 Task: Open Card Legal Review Session in Board Project Collaboration to Workspace Enterprise Architecture and add a team member Softage.4@softage.net, a label Green, a checklist Zoology, an attachment from your computer, a color Green and finally, add a card description 'Research and develop new product pricing strategy' and a comment 'We should approach this task with a sense of empathy and understanding, recognizing the needs and concerns of our stakeholders.'. Add a start date 'Jan 04, 1900' with a due date 'Jan 11, 1900'
Action: Mouse moved to (91, 324)
Screenshot: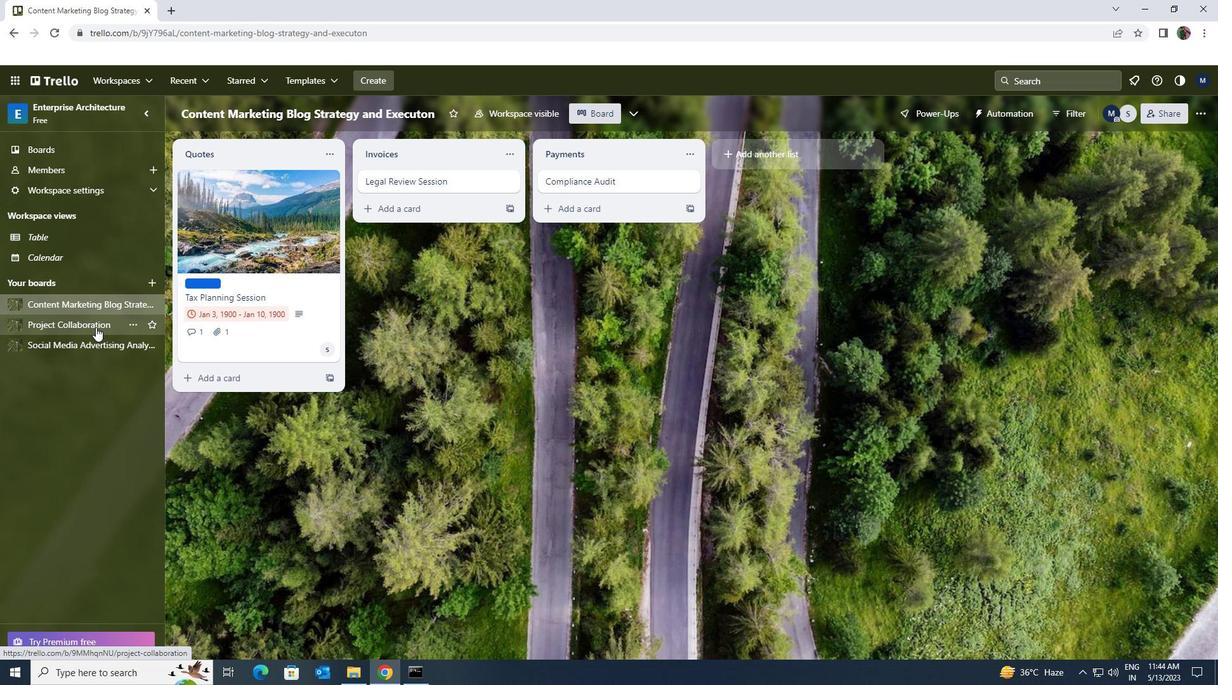 
Action: Mouse pressed left at (91, 324)
Screenshot: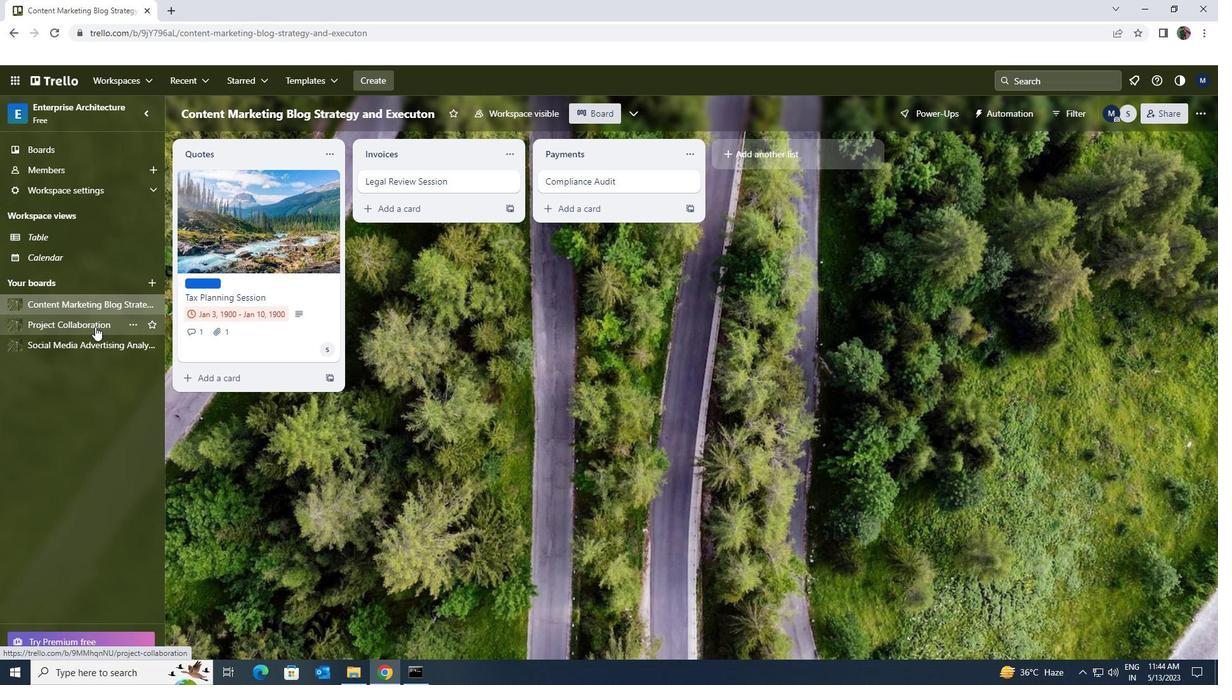 
Action: Mouse moved to (491, 189)
Screenshot: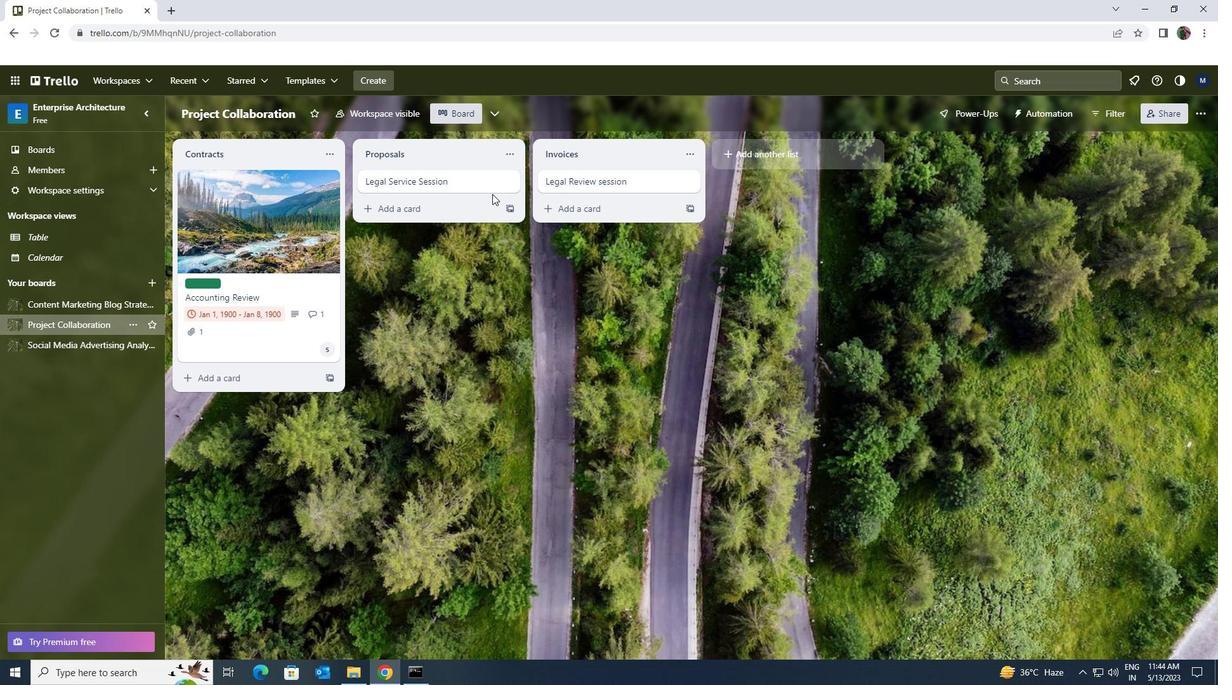 
Action: Mouse pressed left at (491, 189)
Screenshot: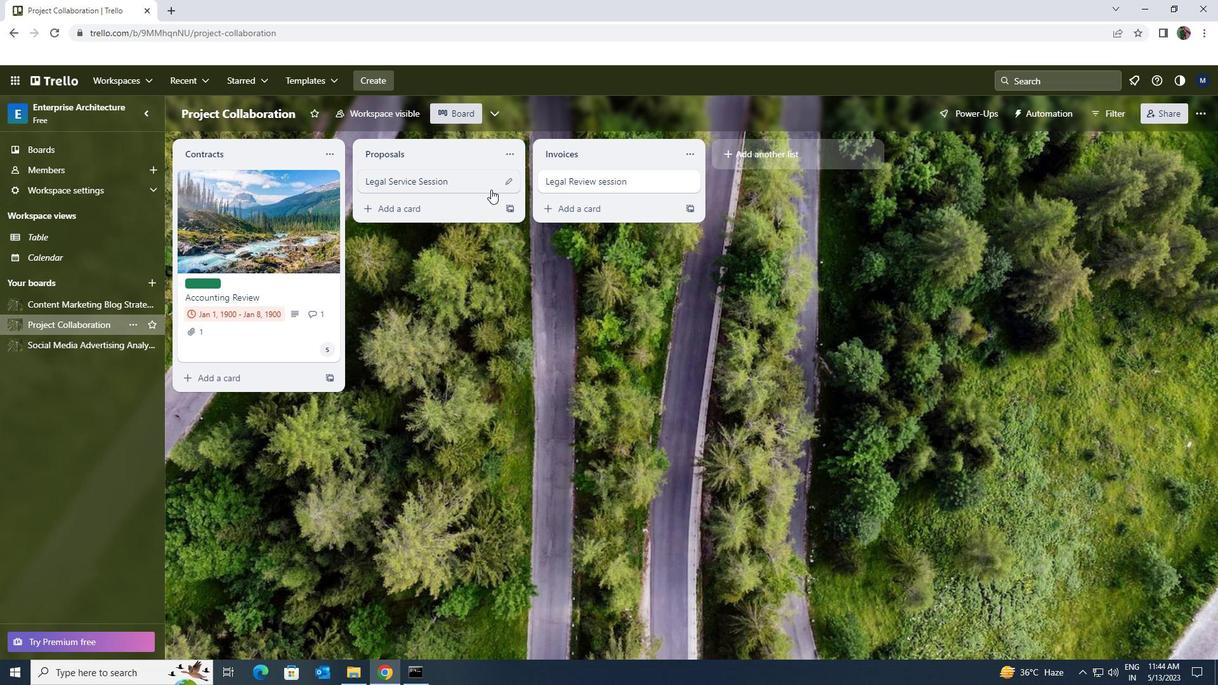 
Action: Mouse moved to (750, 227)
Screenshot: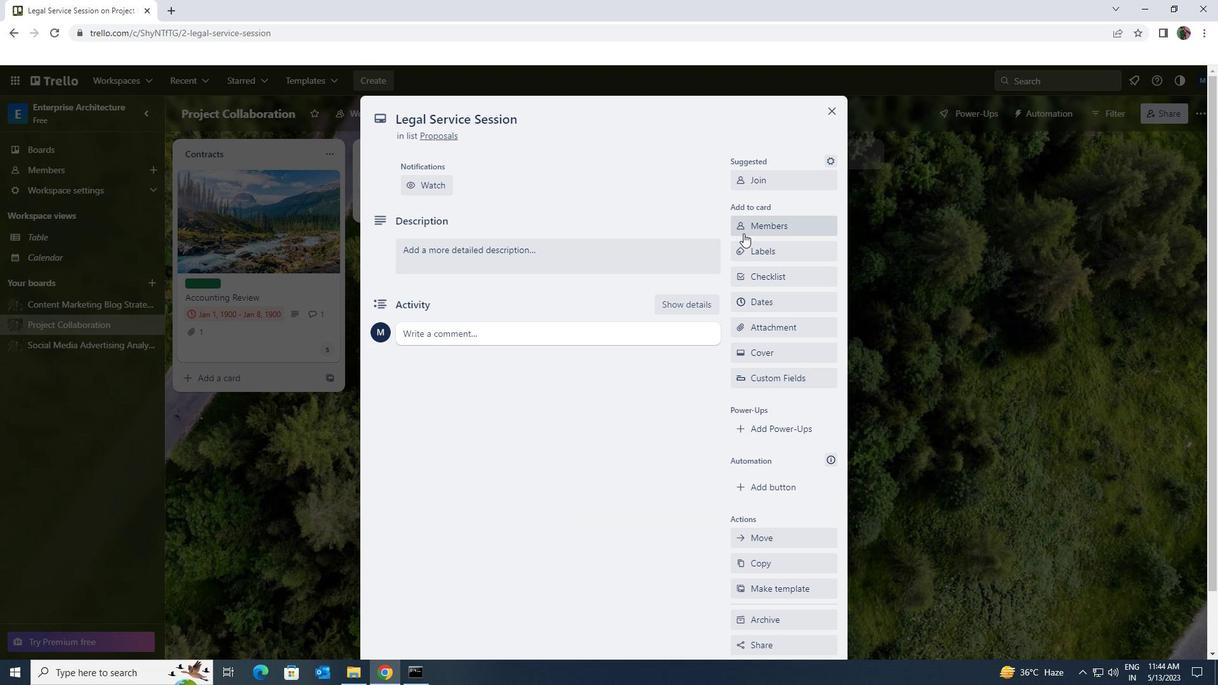 
Action: Mouse pressed left at (750, 227)
Screenshot: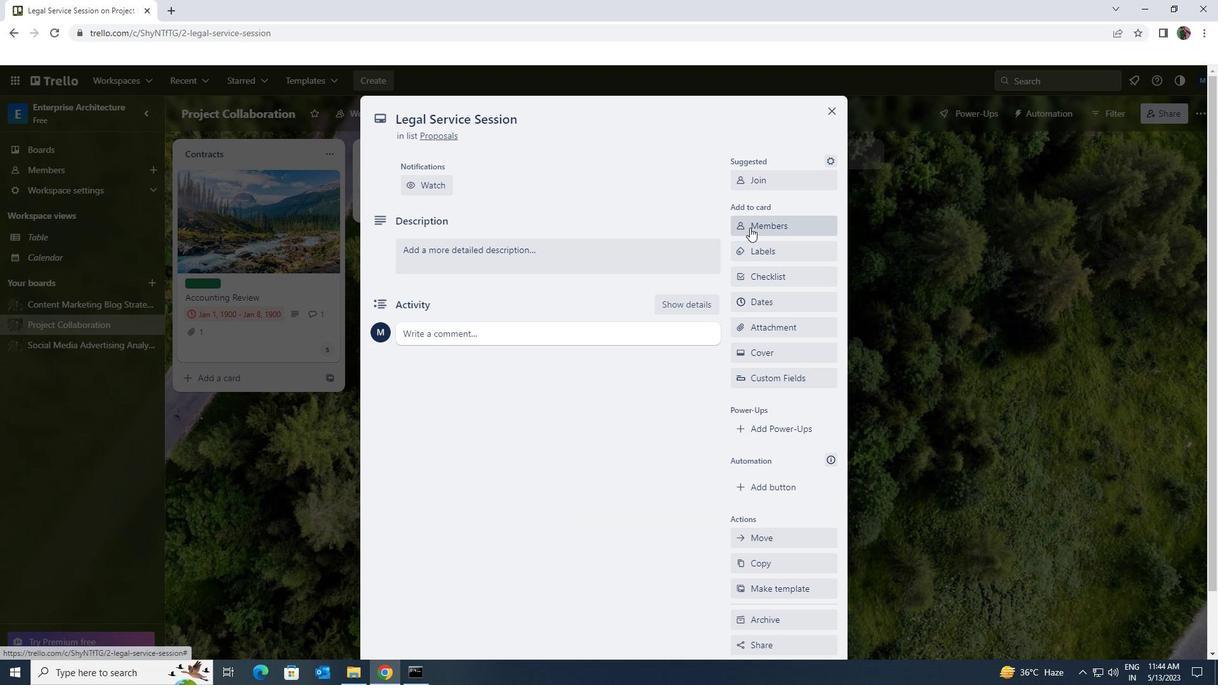 
Action: Key pressed softagd<Key.backspace>e.4<Key.shift>@SOFTAGE.NET
Screenshot: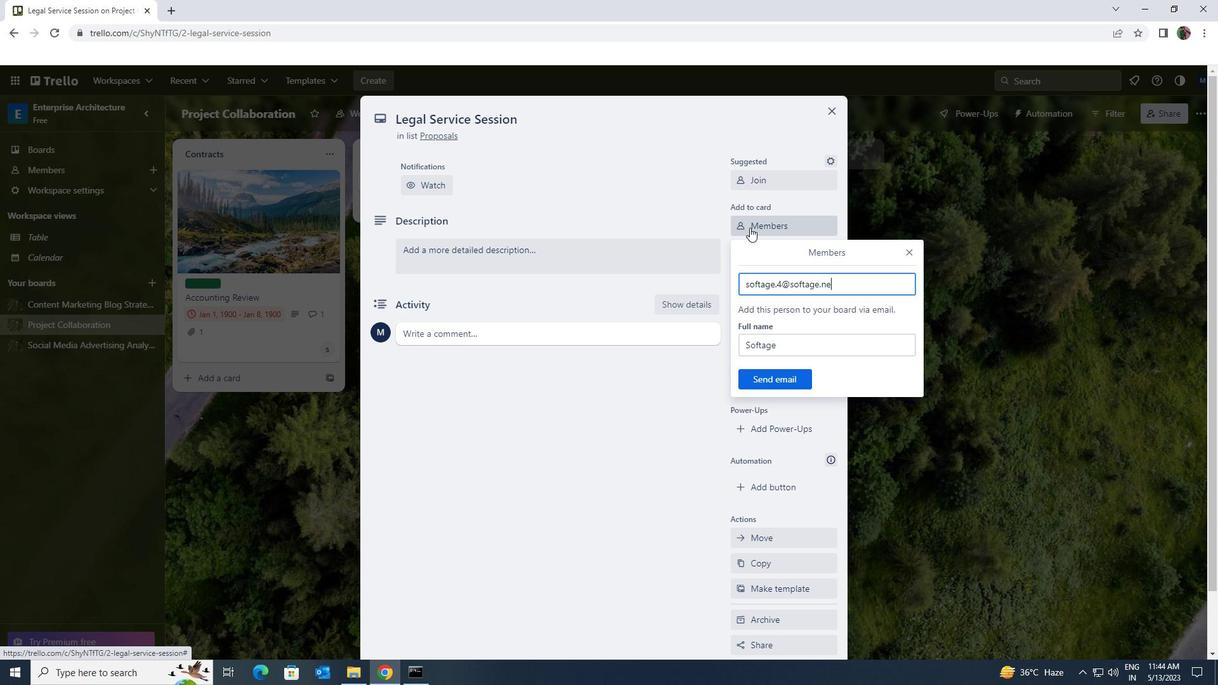 
Action: Mouse moved to (793, 384)
Screenshot: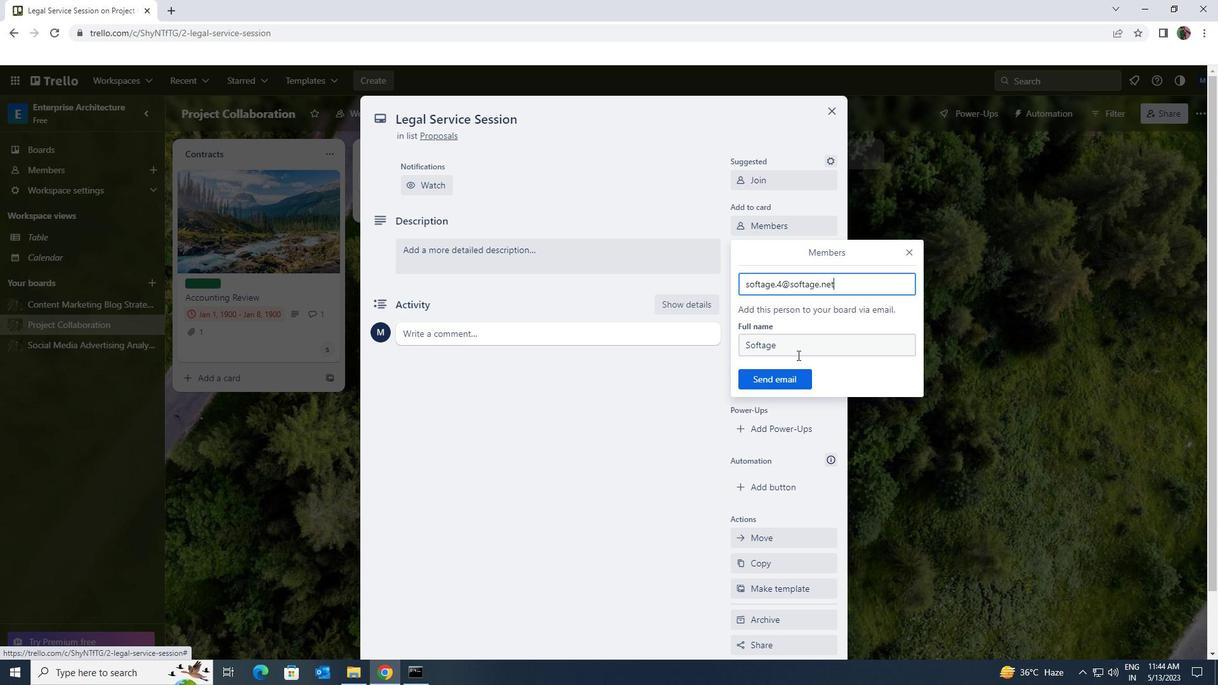 
Action: Mouse pressed left at (793, 384)
Screenshot: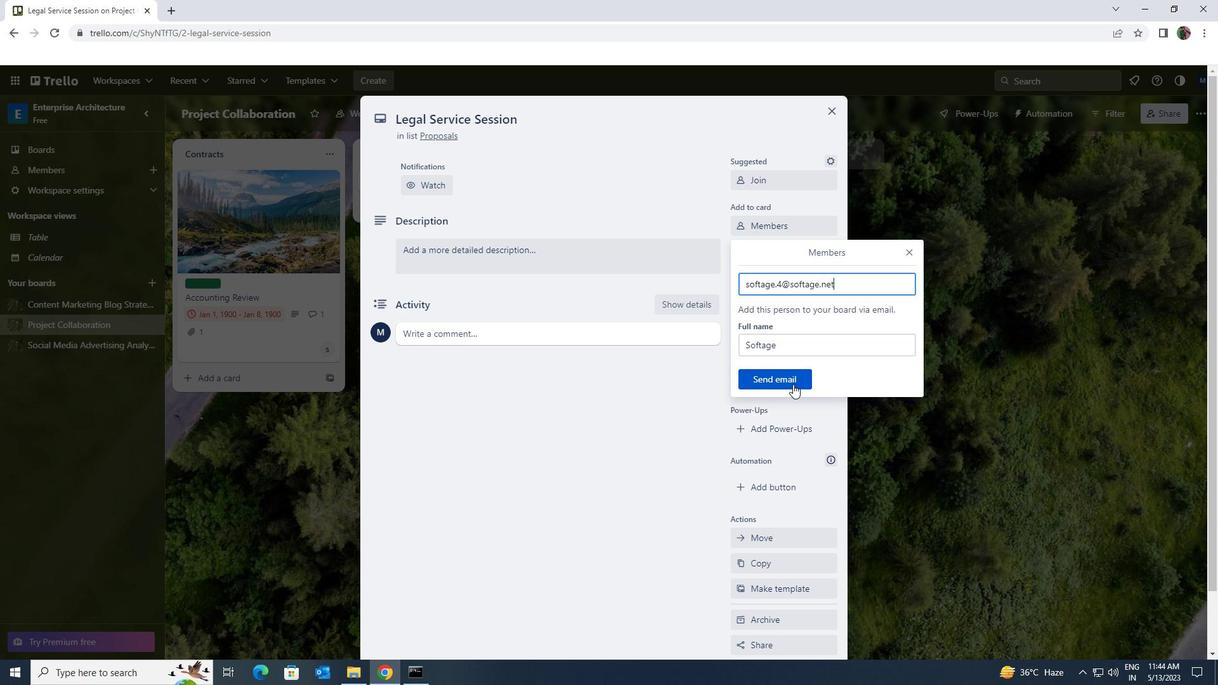 
Action: Mouse moved to (804, 251)
Screenshot: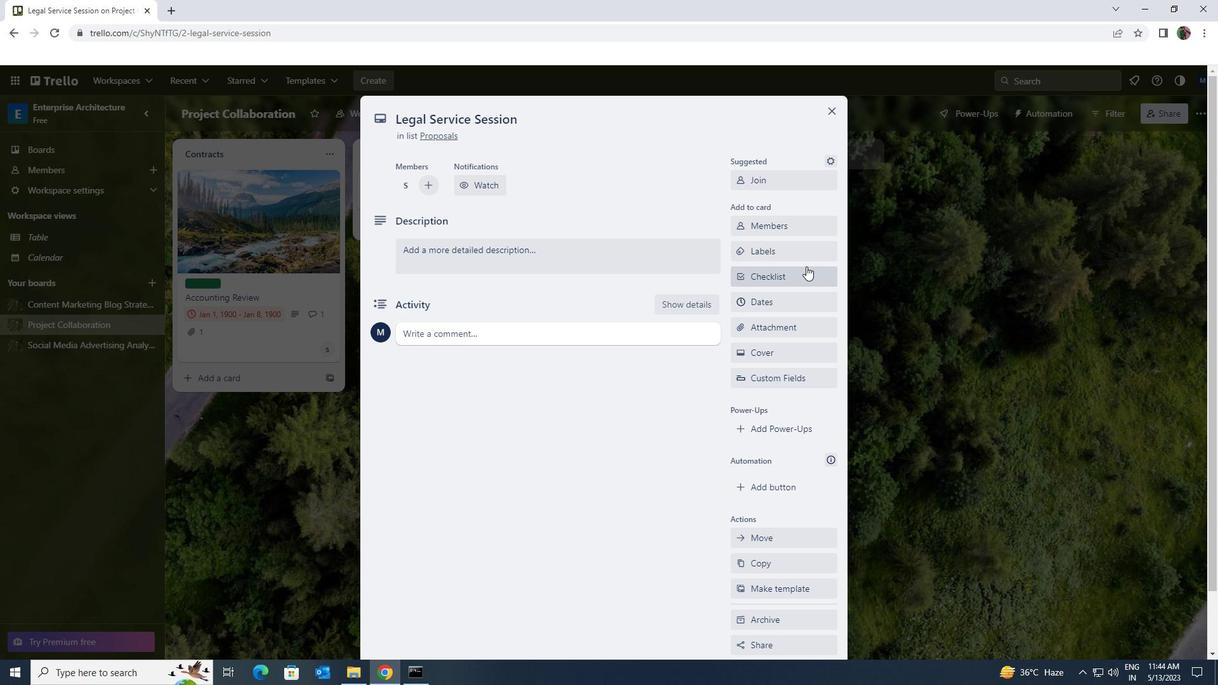 
Action: Mouse pressed left at (804, 251)
Screenshot: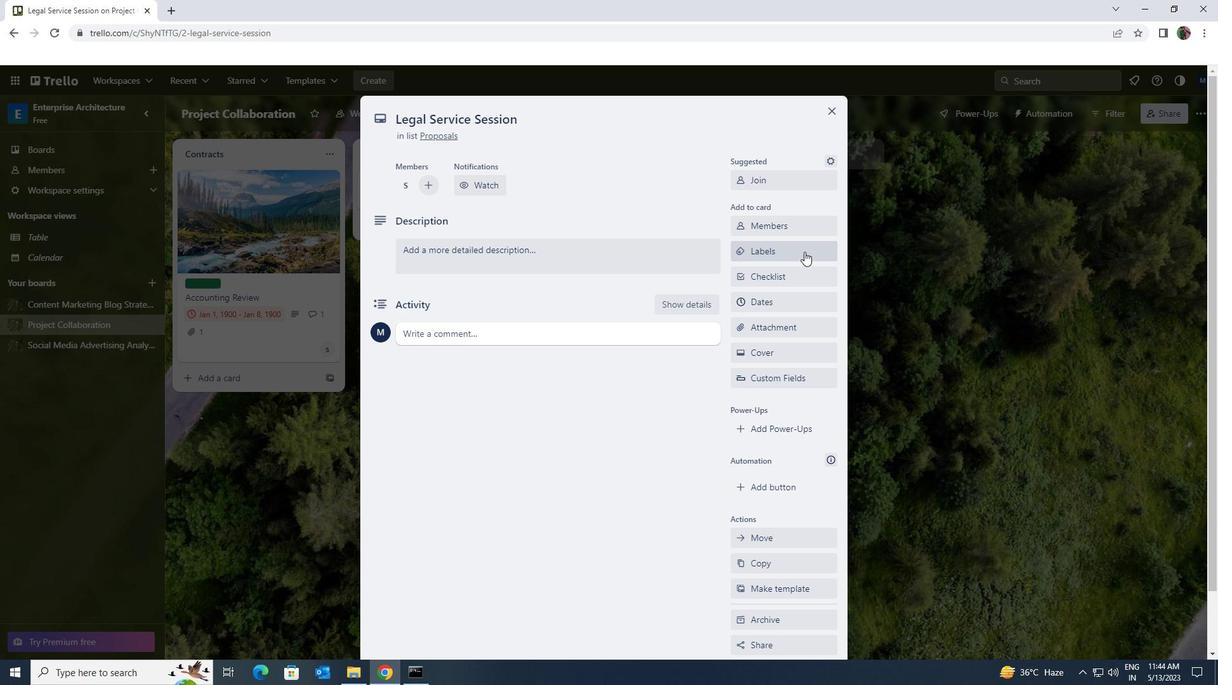 
Action: Mouse moved to (805, 522)
Screenshot: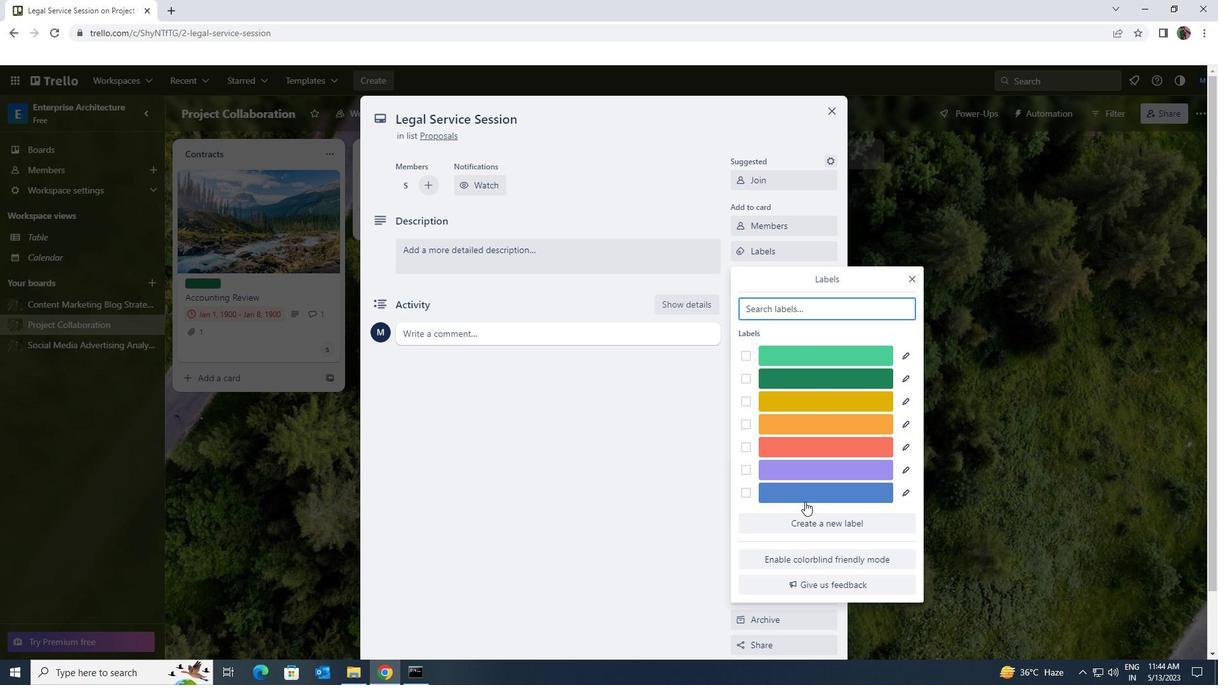
Action: Mouse pressed left at (805, 522)
Screenshot: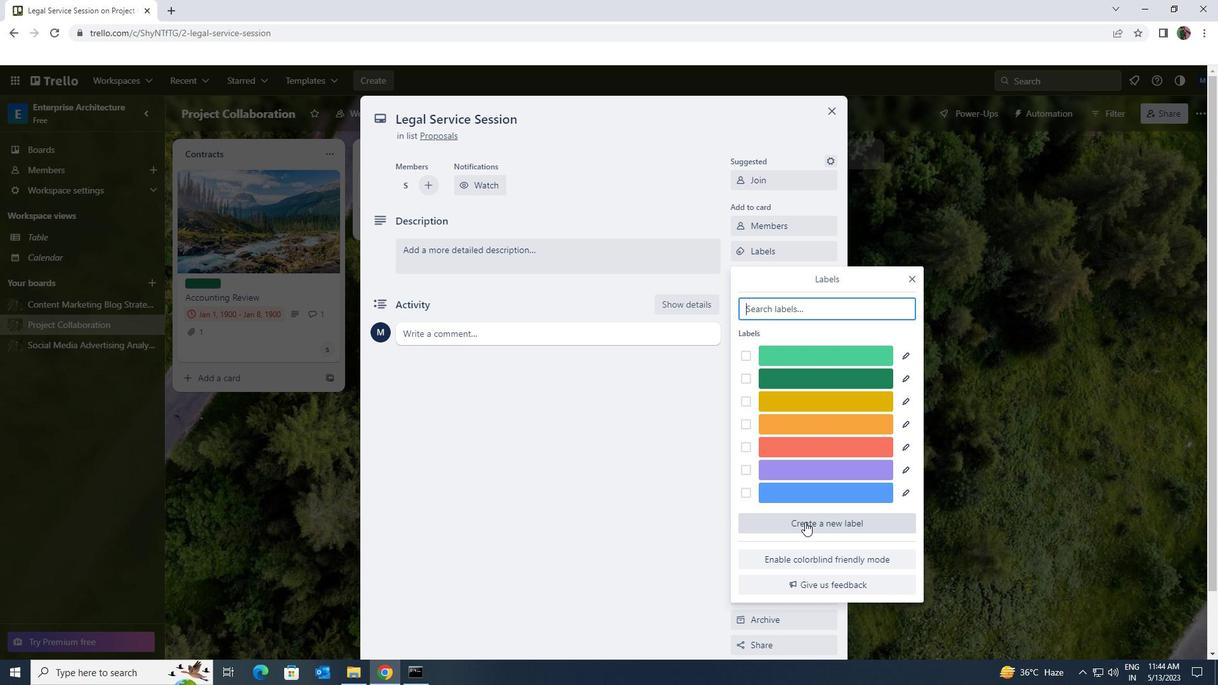 
Action: Mouse moved to (752, 481)
Screenshot: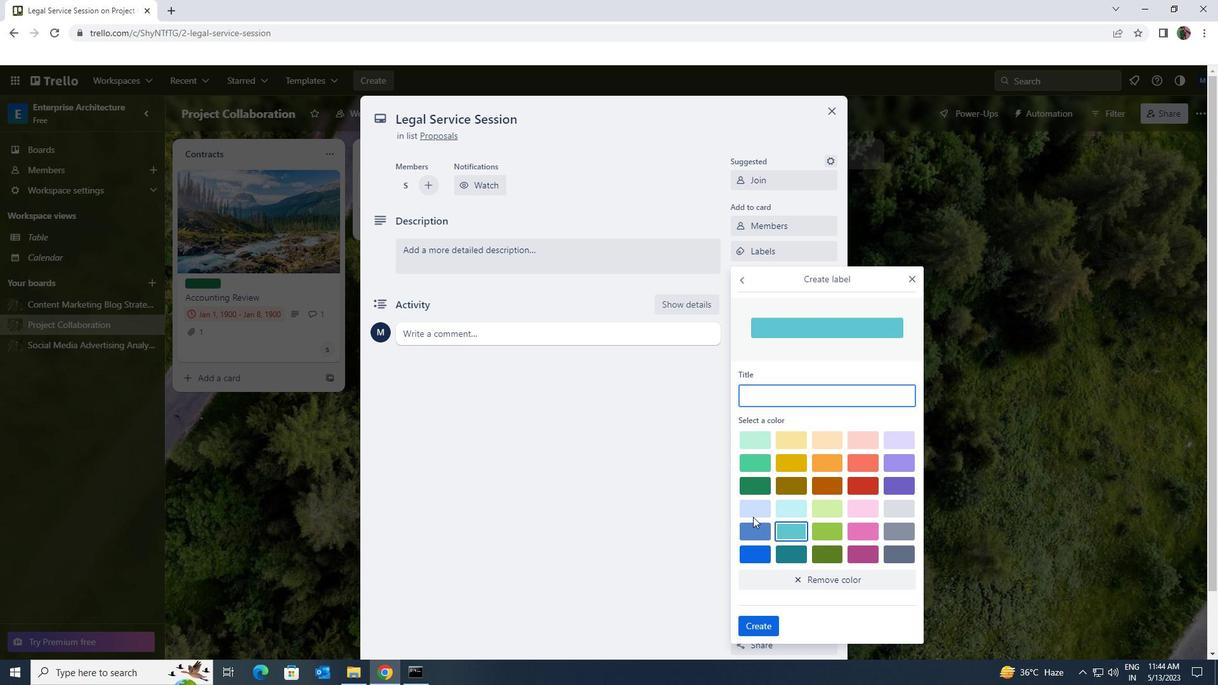 
Action: Mouse pressed left at (752, 481)
Screenshot: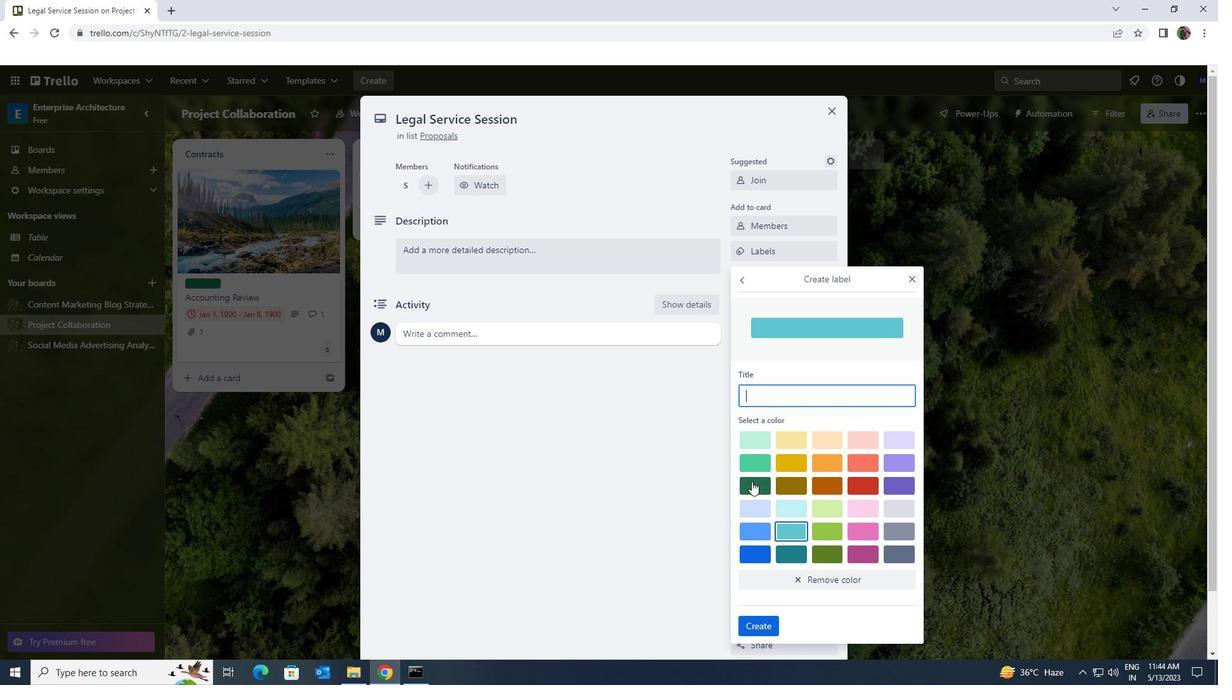 
Action: Mouse moved to (755, 629)
Screenshot: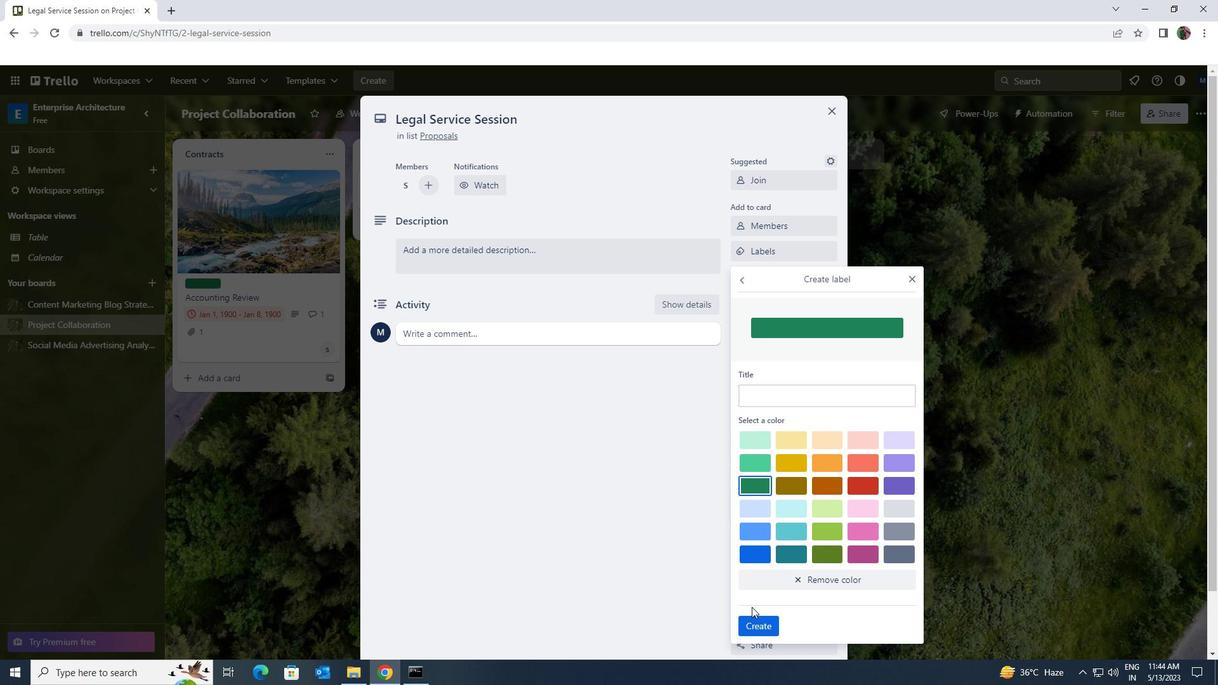 
Action: Mouse pressed left at (755, 629)
Screenshot: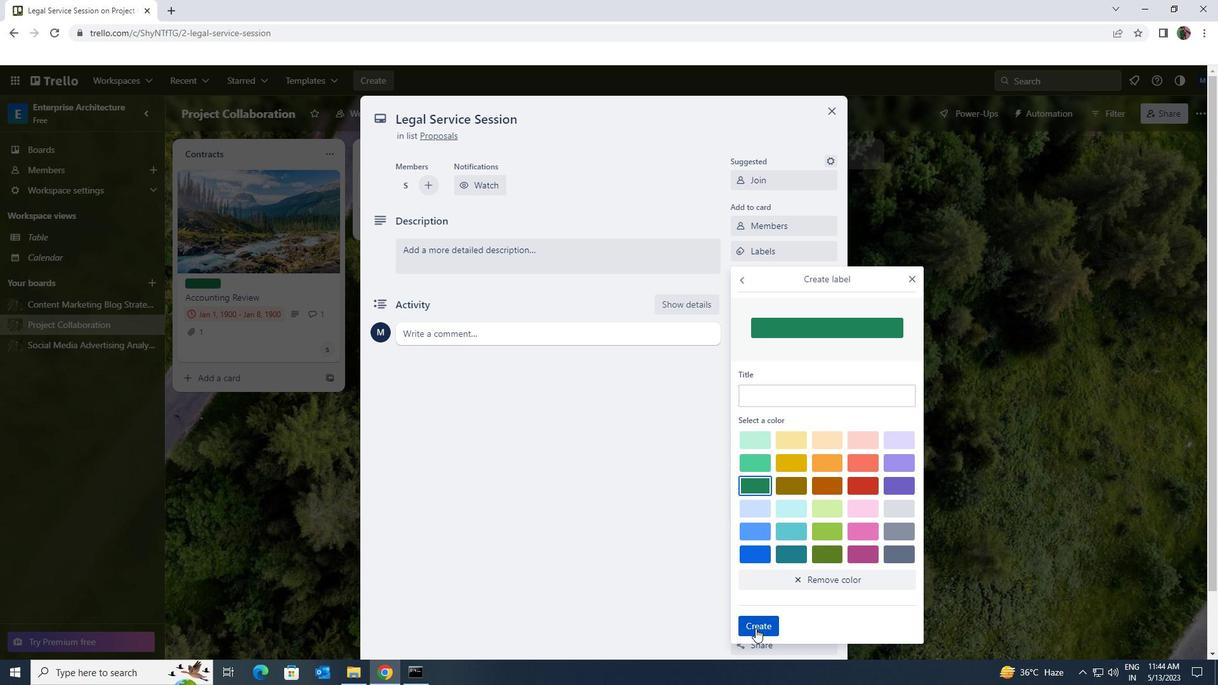 
Action: Mouse moved to (912, 277)
Screenshot: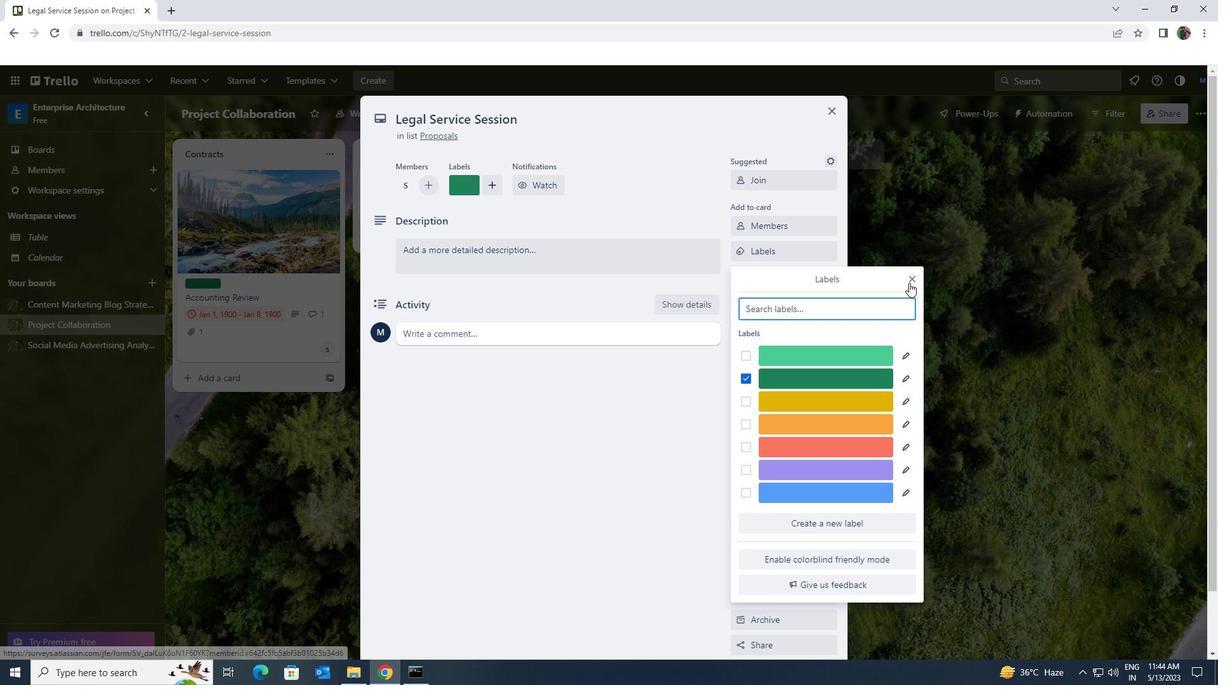 
Action: Mouse pressed left at (912, 277)
Screenshot: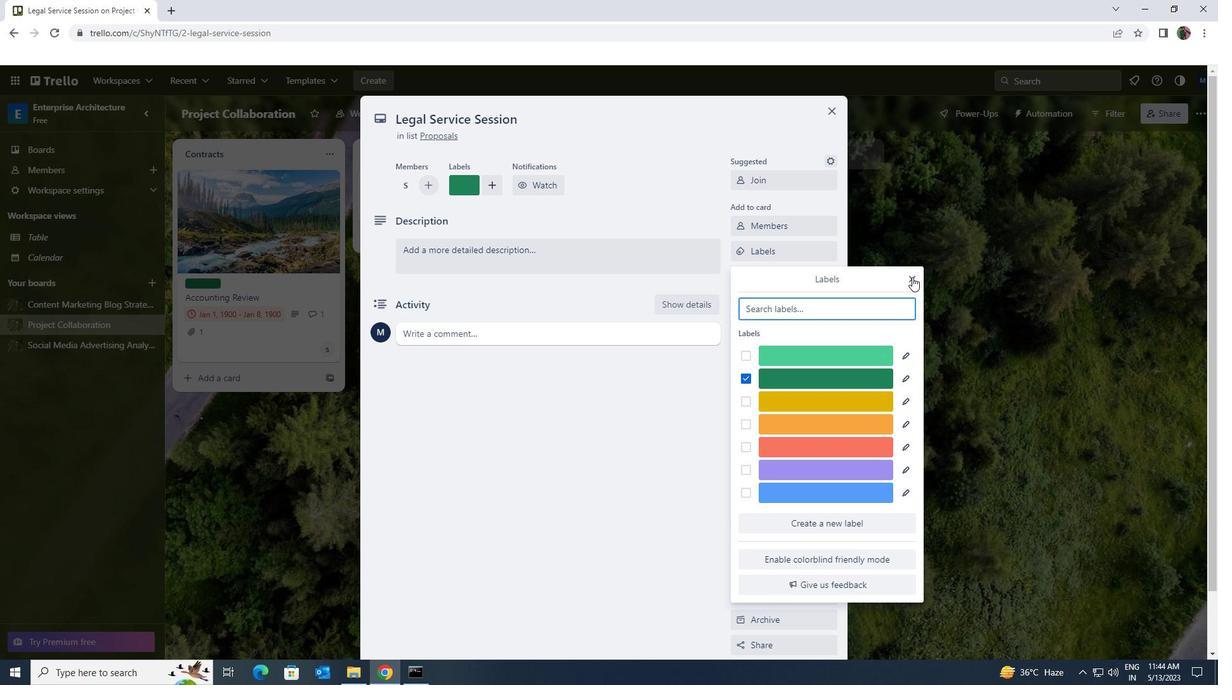 
Action: Mouse moved to (829, 276)
Screenshot: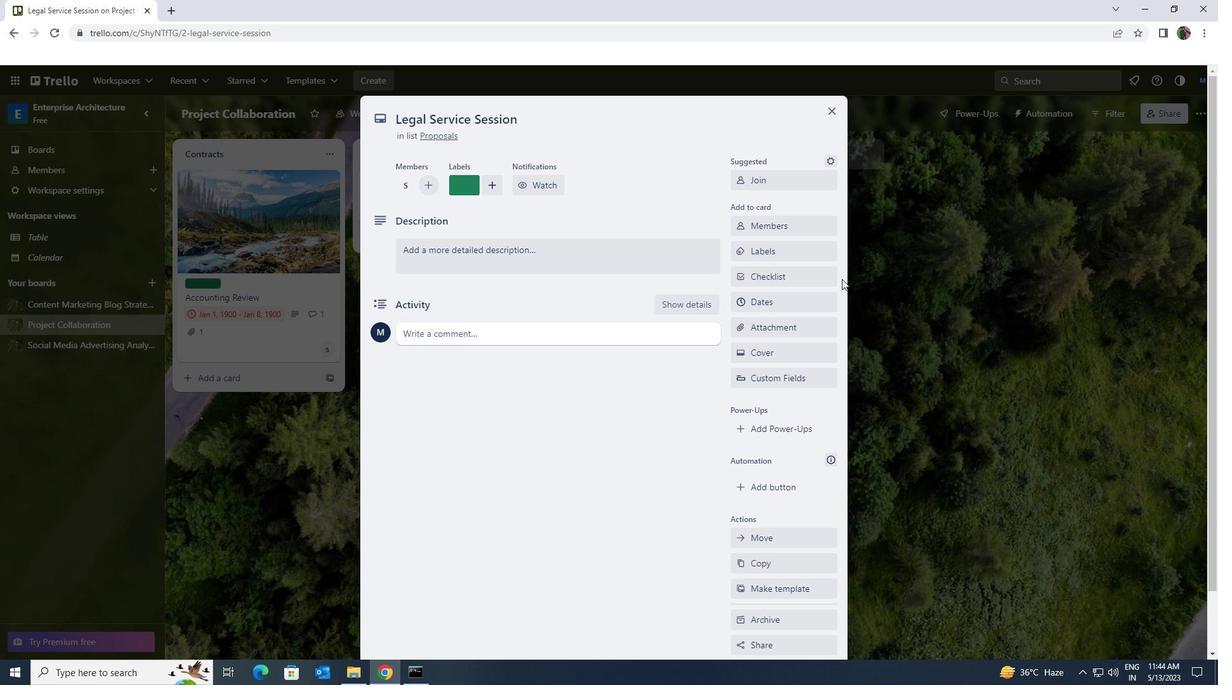 
Action: Mouse pressed left at (829, 276)
Screenshot: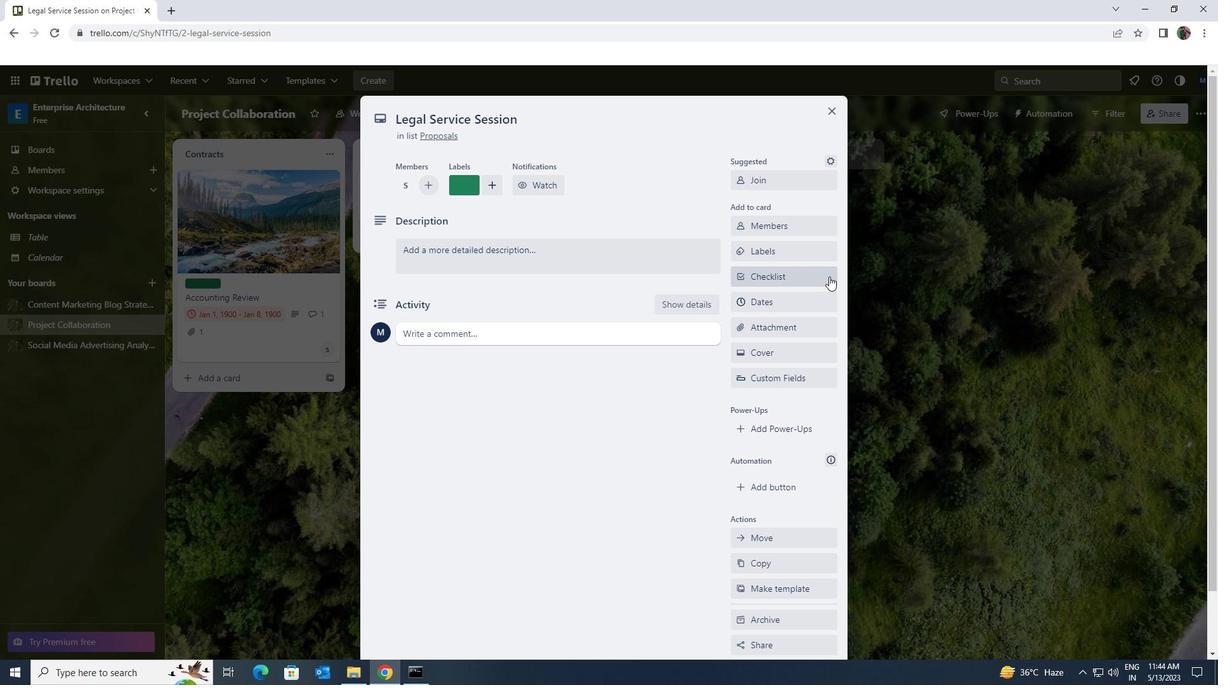 
Action: Key pressed <Key.shift>ZOOLOGY
Screenshot: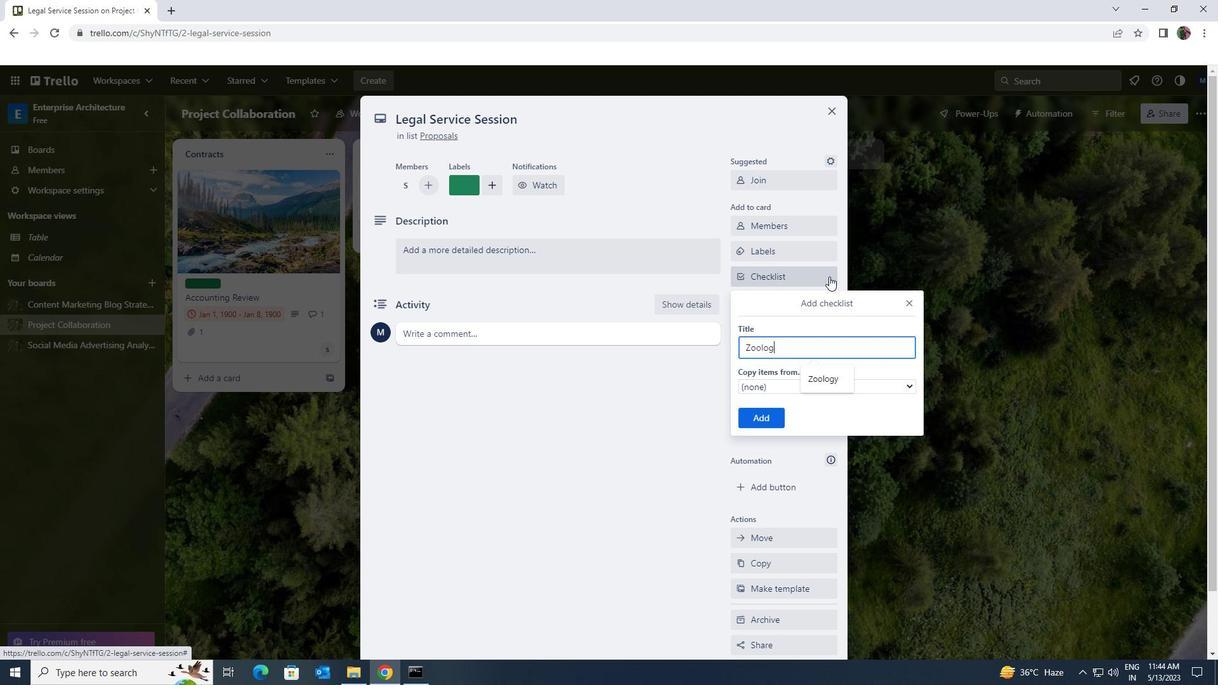 
Action: Mouse moved to (770, 412)
Screenshot: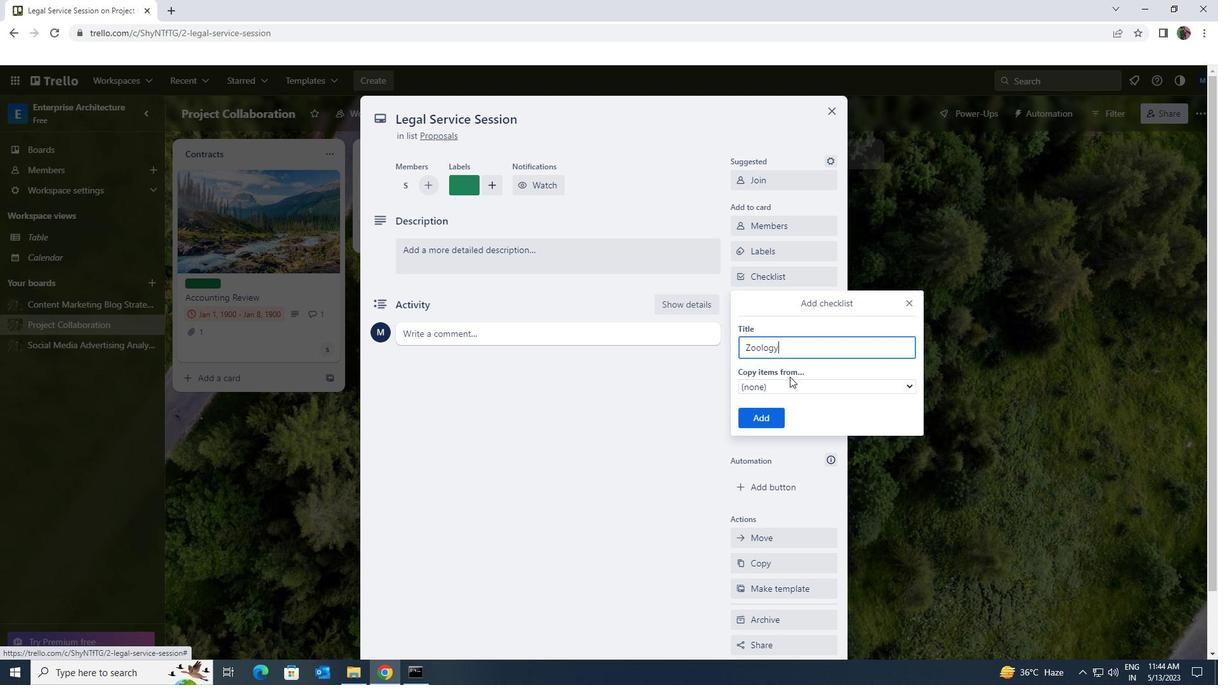 
Action: Mouse pressed left at (770, 412)
Screenshot: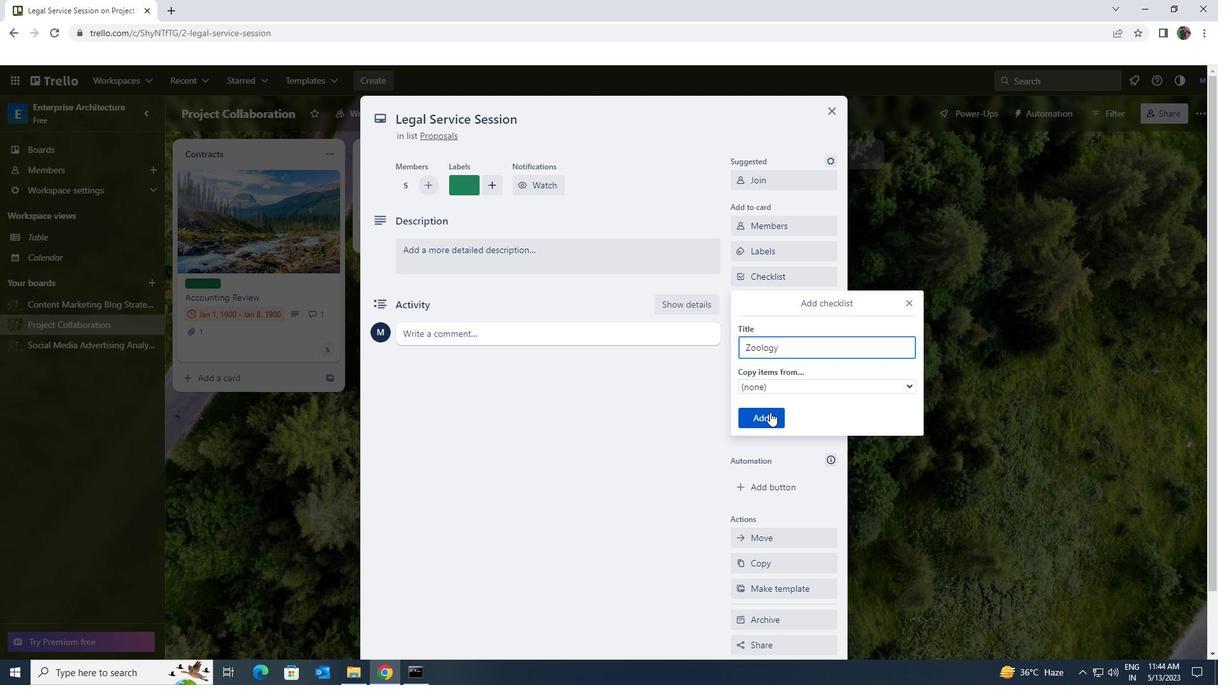 
Action: Mouse moved to (774, 328)
Screenshot: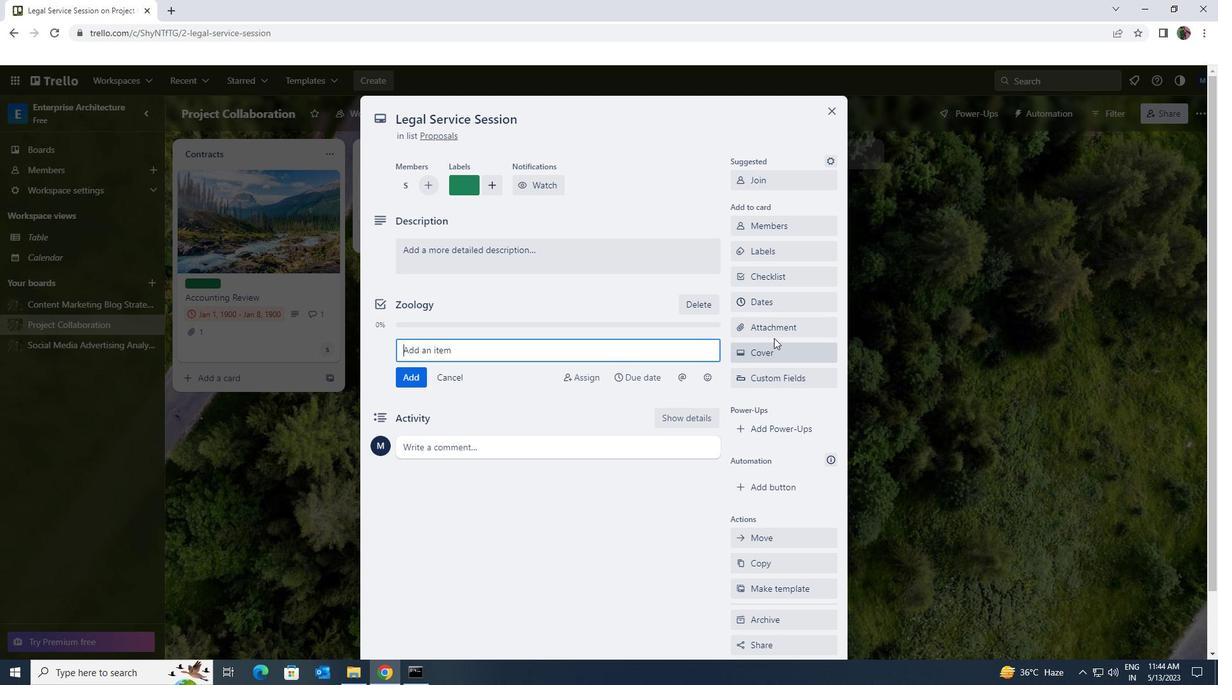 
Action: Mouse pressed left at (774, 328)
Screenshot: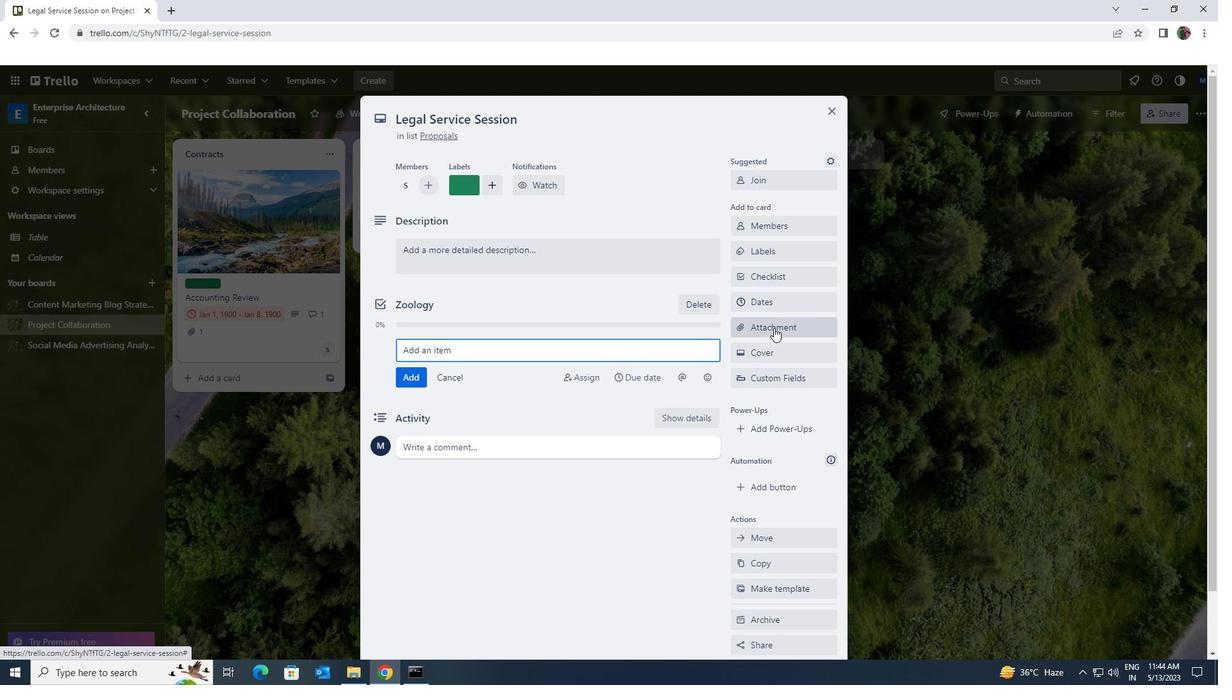 
Action: Mouse moved to (777, 377)
Screenshot: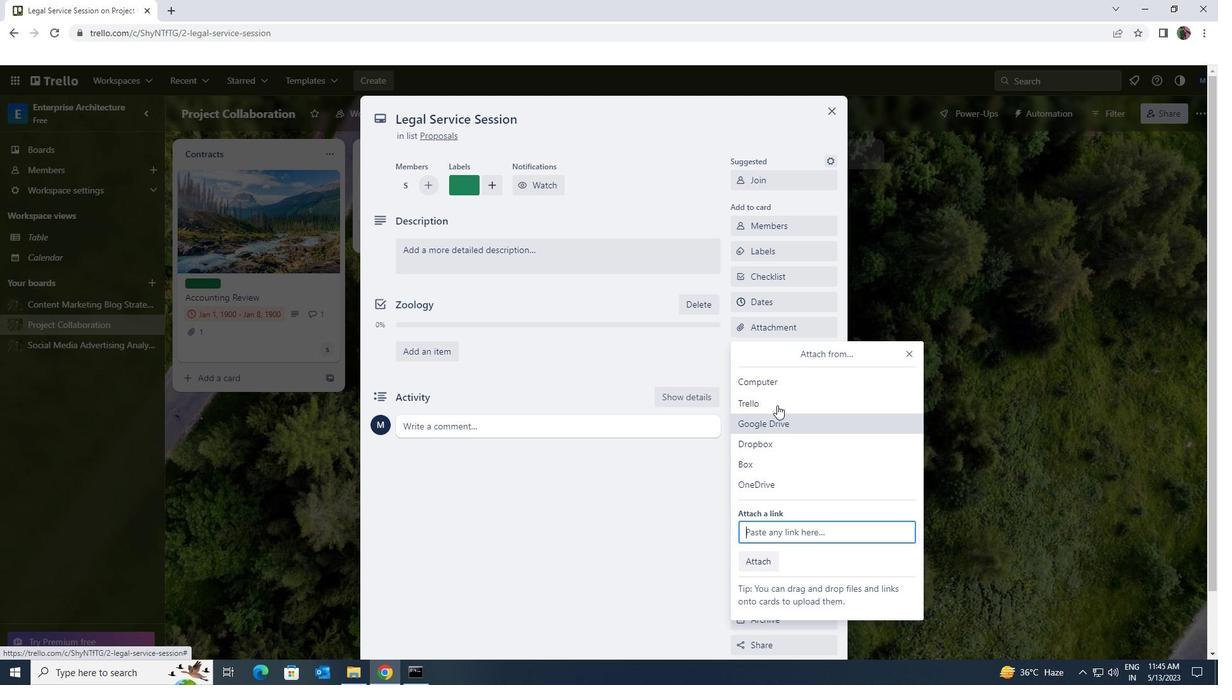 
Action: Mouse pressed left at (777, 377)
Screenshot: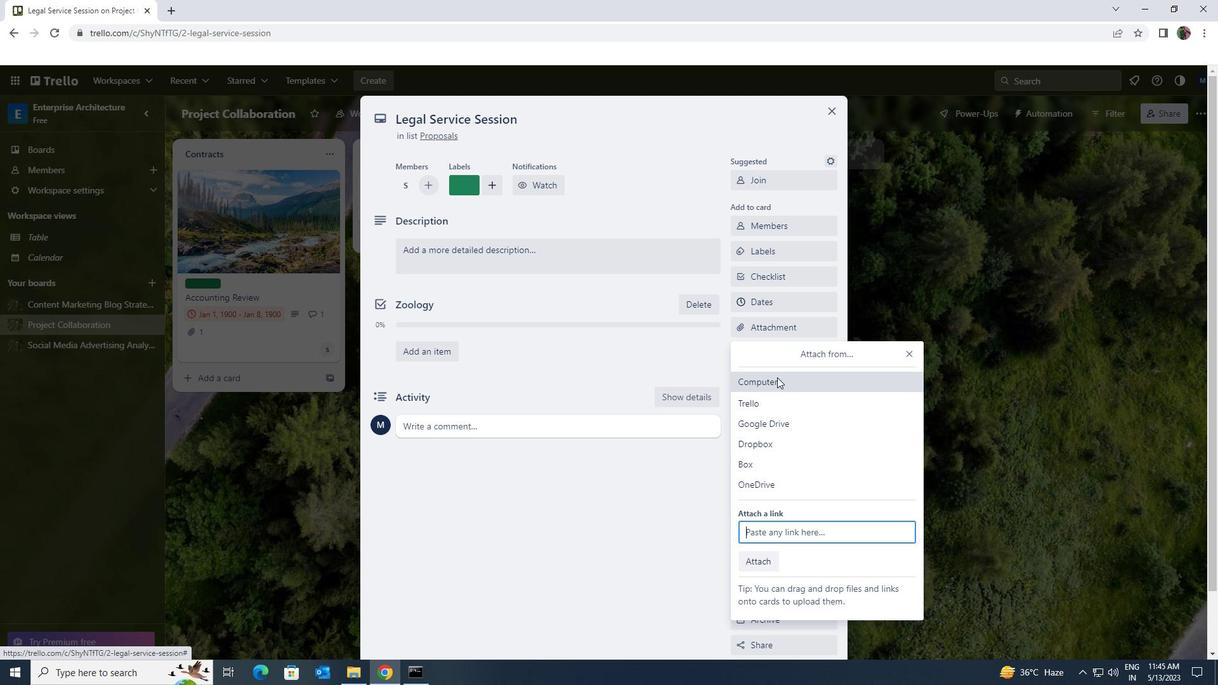 
Action: Mouse moved to (285, 159)
Screenshot: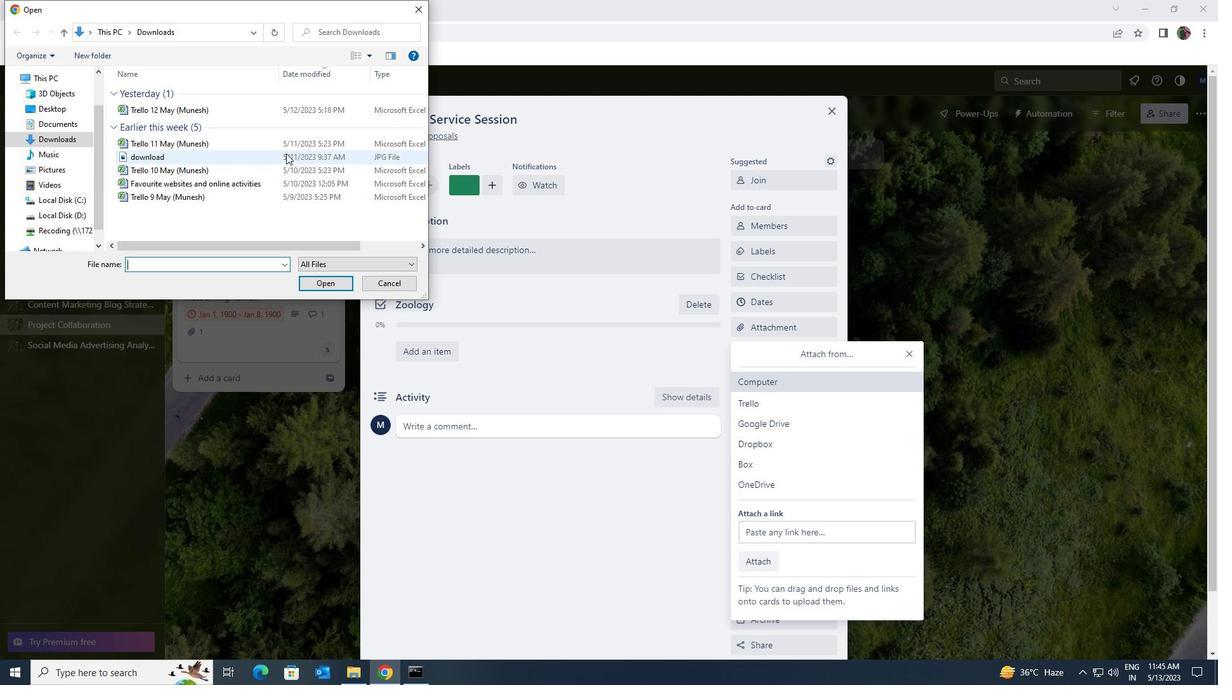 
Action: Mouse pressed left at (285, 159)
Screenshot: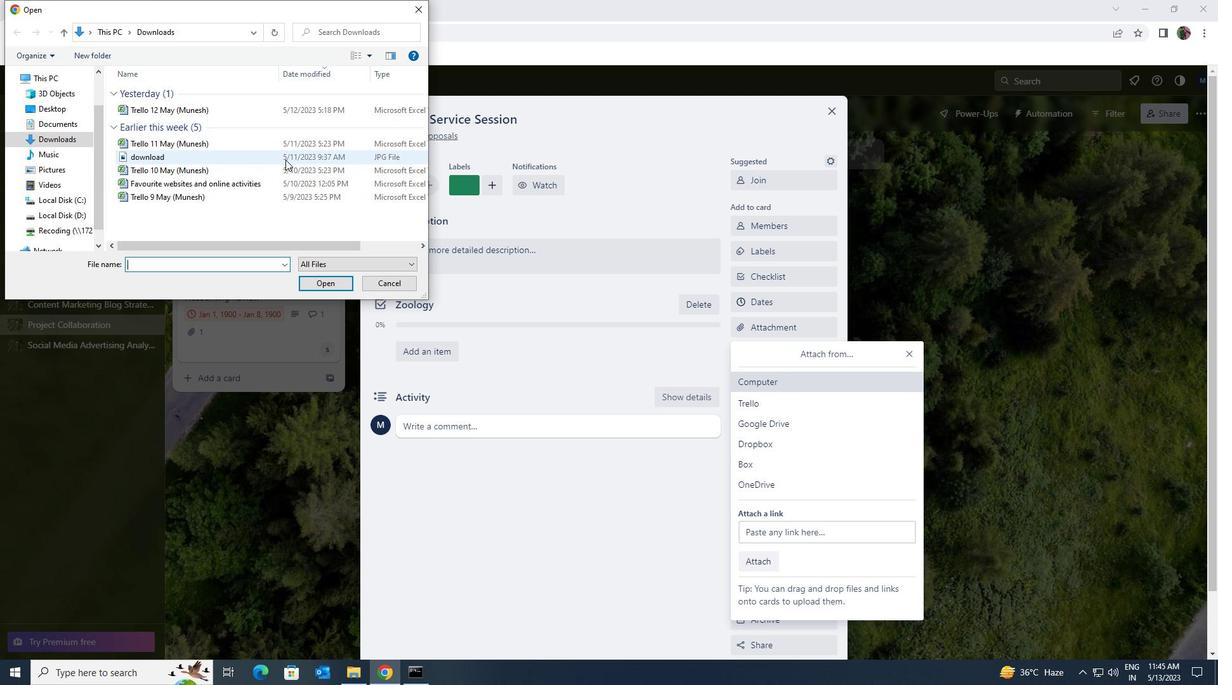
Action: Mouse moved to (345, 281)
Screenshot: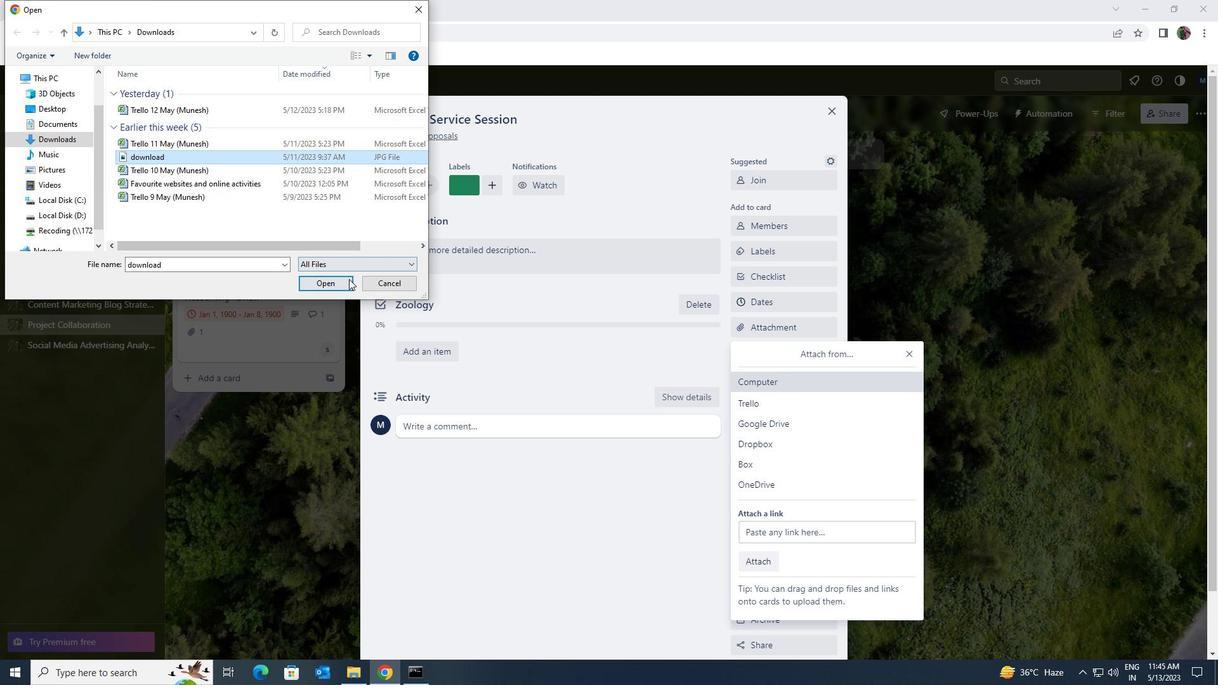 
Action: Mouse pressed left at (345, 281)
Screenshot: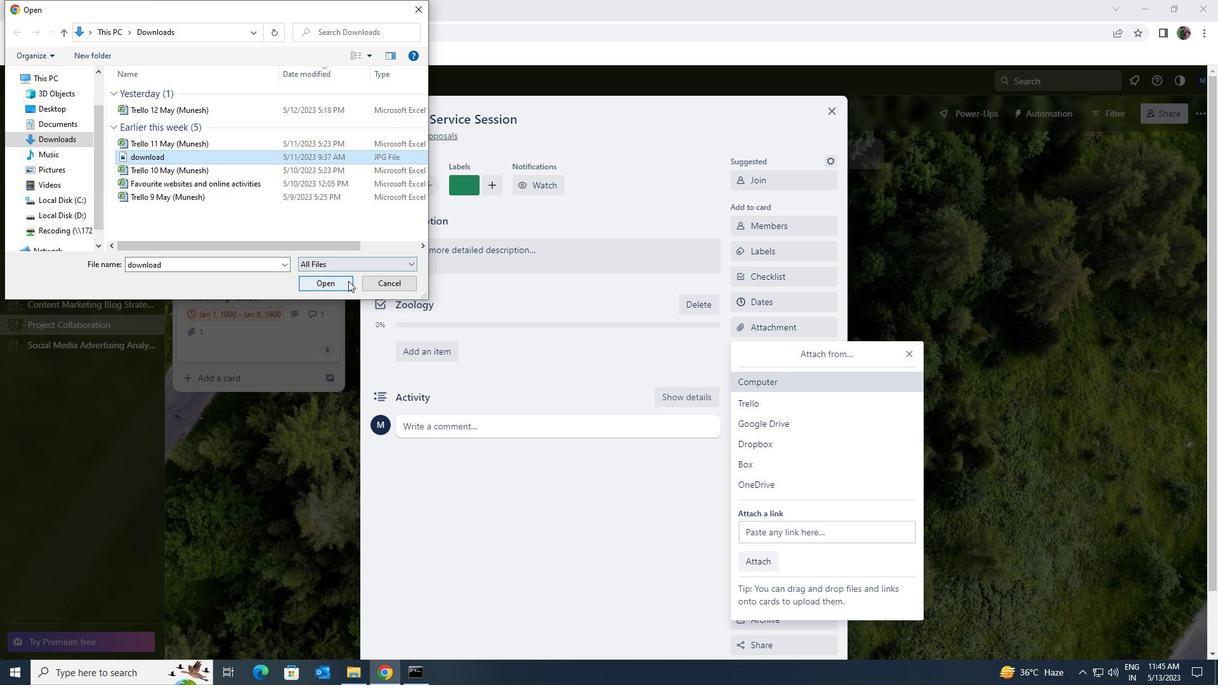 
Action: Mouse moved to (533, 358)
Screenshot: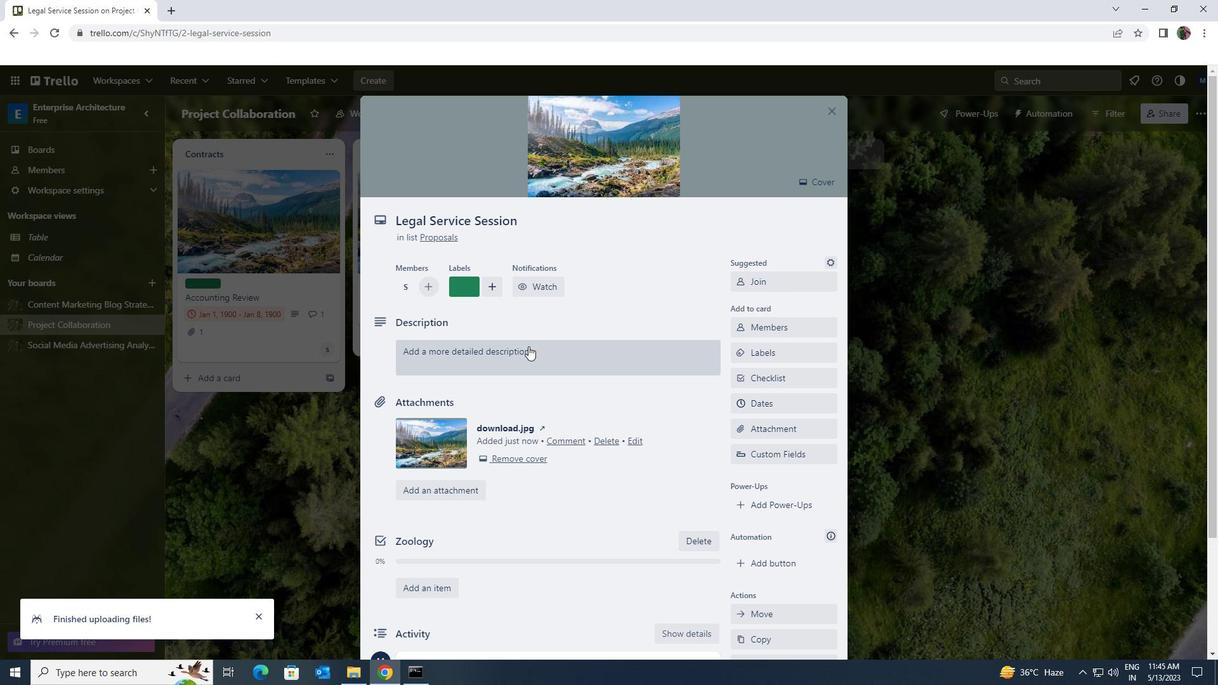 
Action: Mouse pressed left at (533, 358)
Screenshot: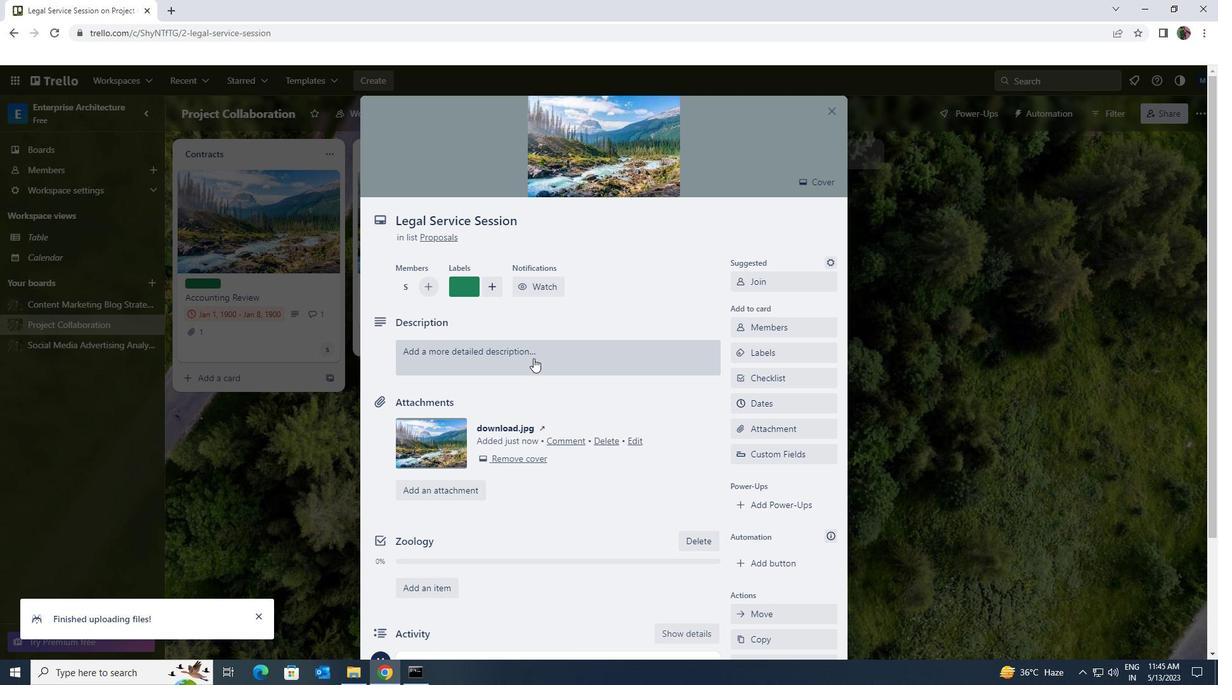 
Action: Key pressed <Key.shift>RESRACH<Key.space><Key.backspace><Key.backspace><Key.backspace><Key.backspace><Key.backspace>EARCH<Key.space>AND<Key.space>DEVELOP<Key.space>NEW<Key.space>PRODUCTS<Key.space>PRICING<Key.space>STRATEGY<Key.space>
Screenshot: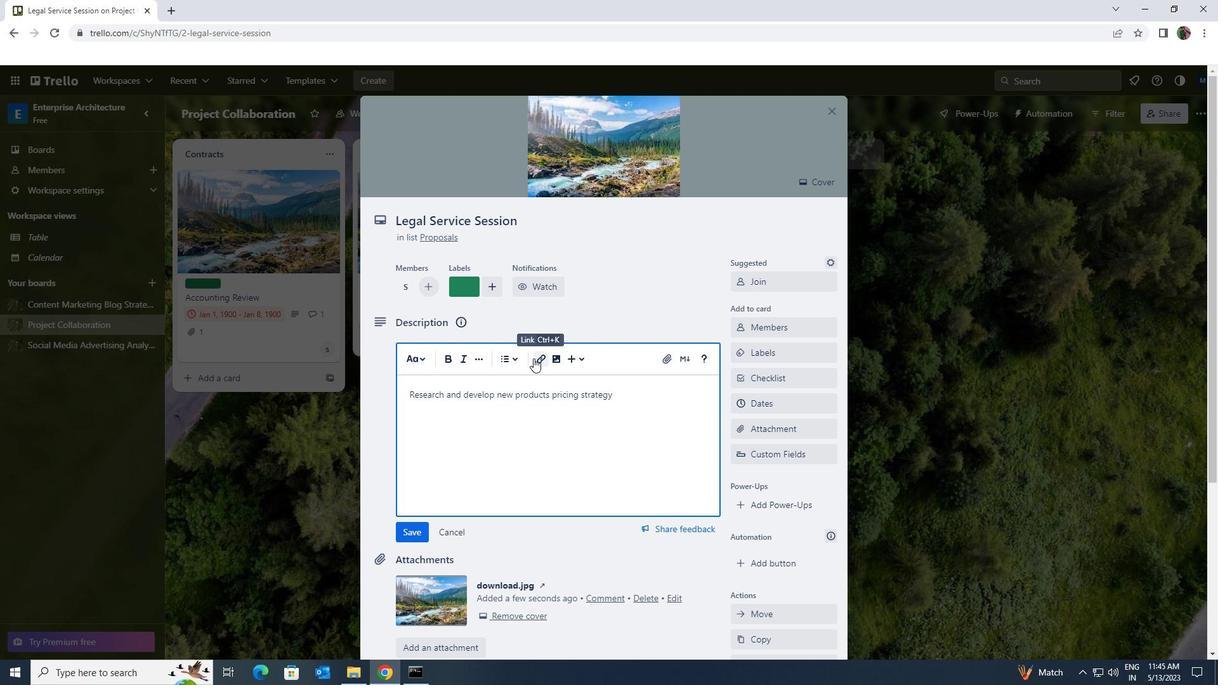 
Action: Mouse moved to (419, 527)
Screenshot: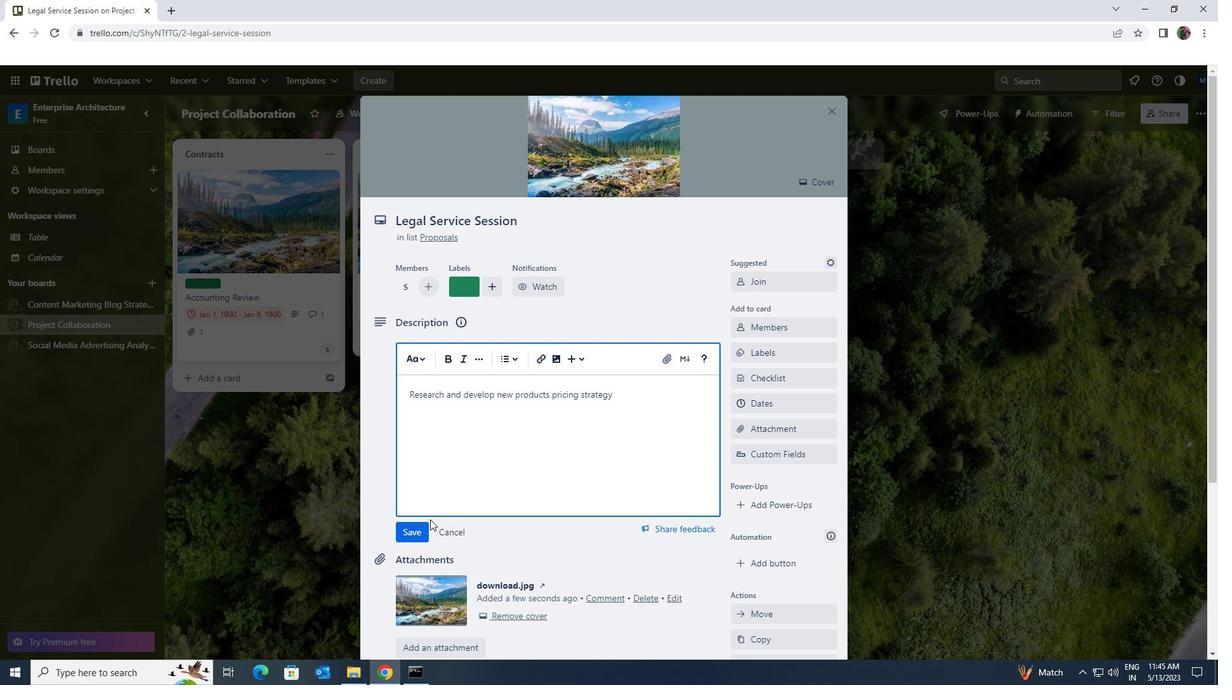 
Action: Mouse pressed left at (419, 527)
Screenshot: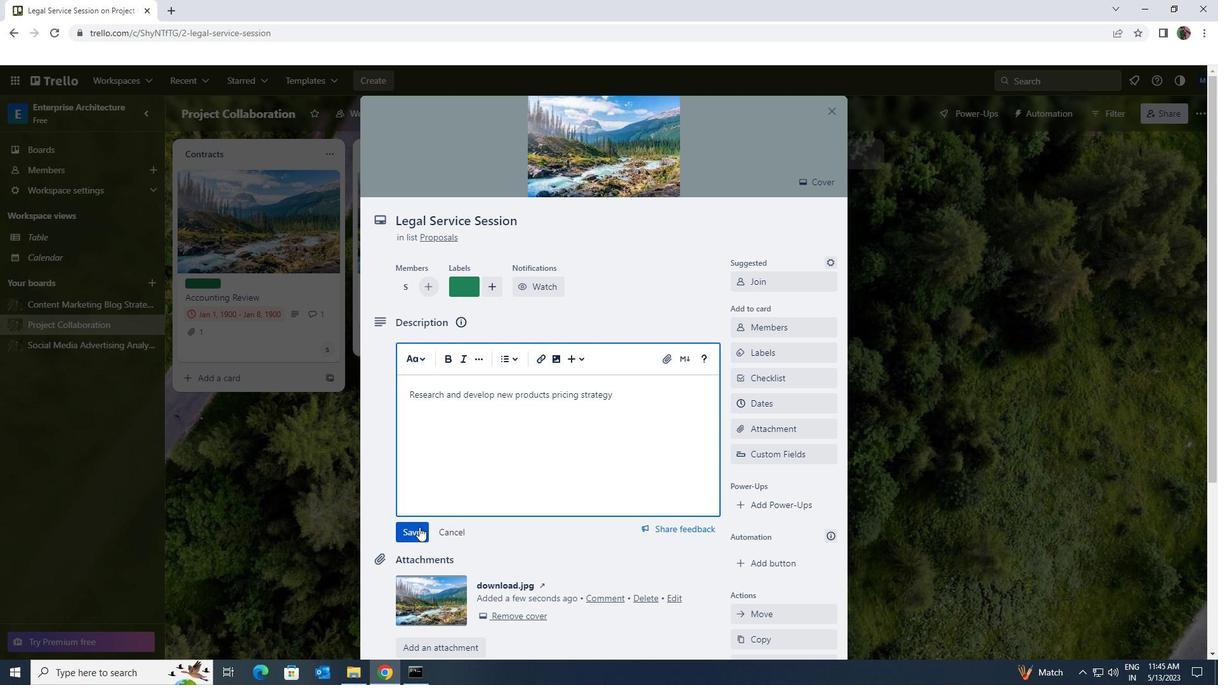 
Action: Mouse moved to (527, 488)
Screenshot: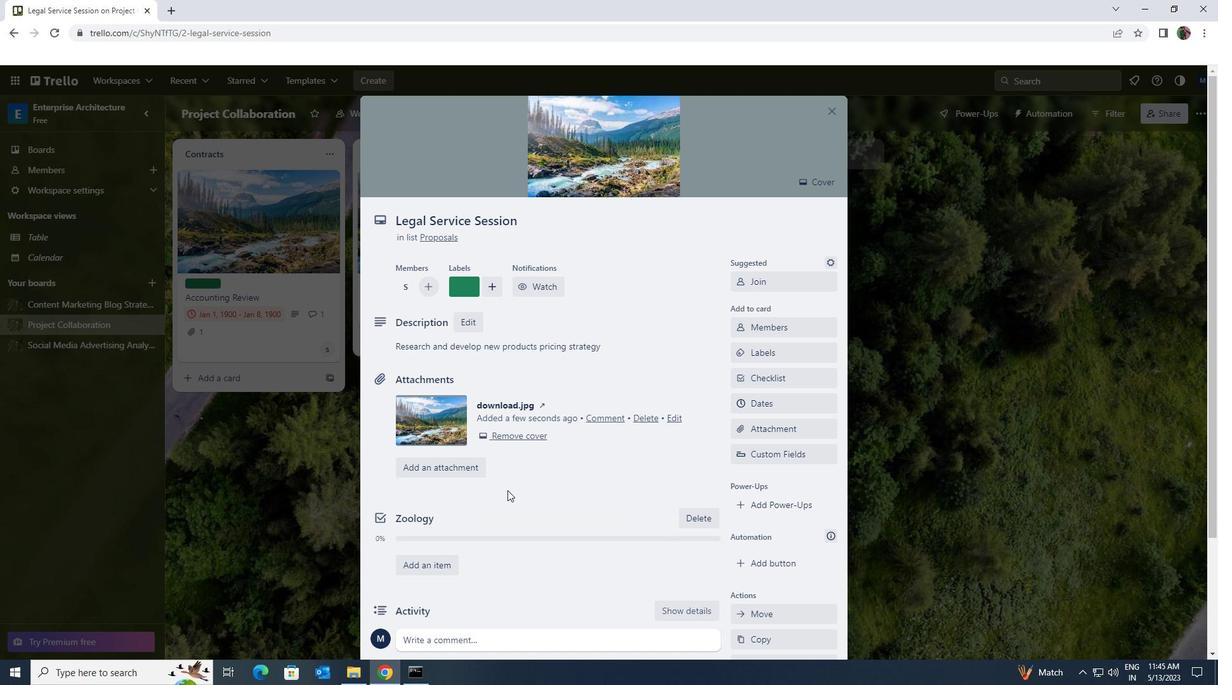 
Action: Mouse scrolled (527, 488) with delta (0, 0)
Screenshot: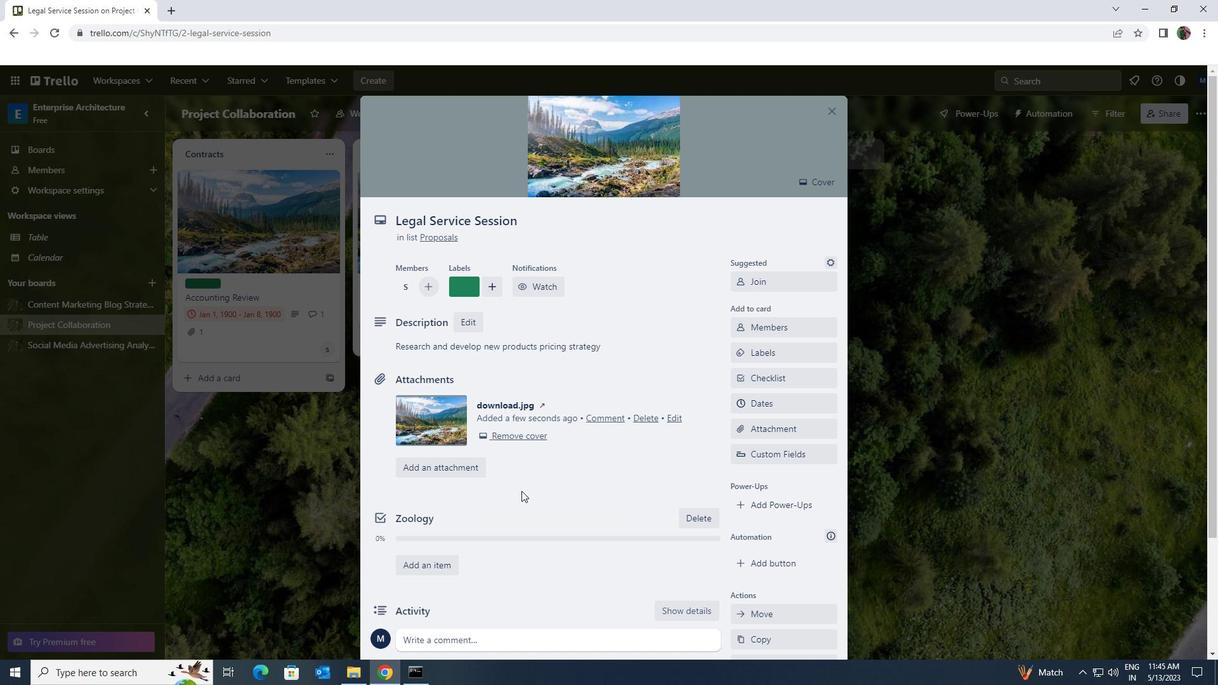 
Action: Mouse scrolled (527, 488) with delta (0, 0)
Screenshot: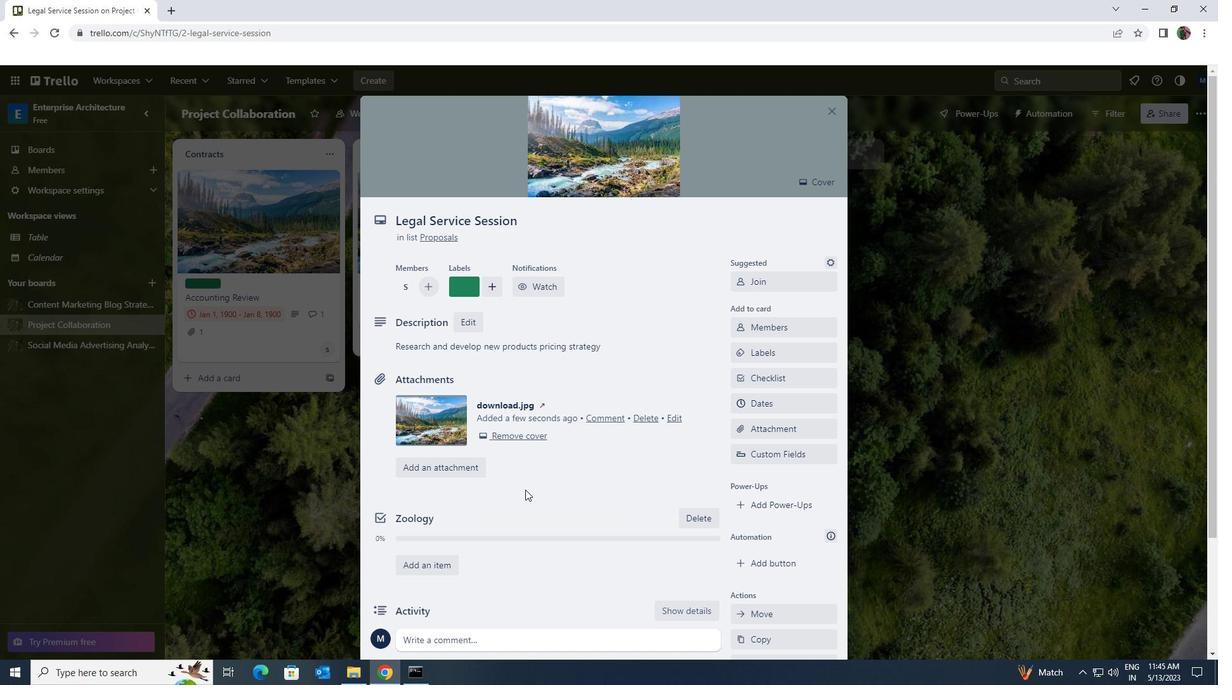 
Action: Mouse moved to (533, 516)
Screenshot: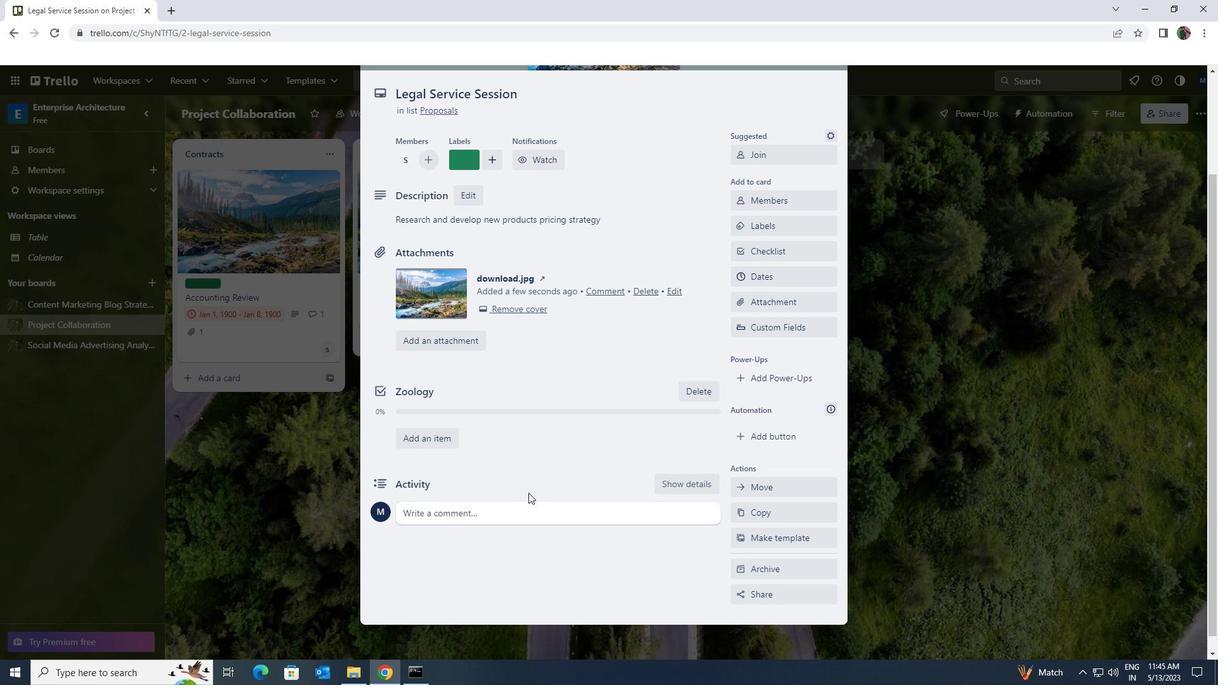 
Action: Mouse pressed left at (533, 516)
Screenshot: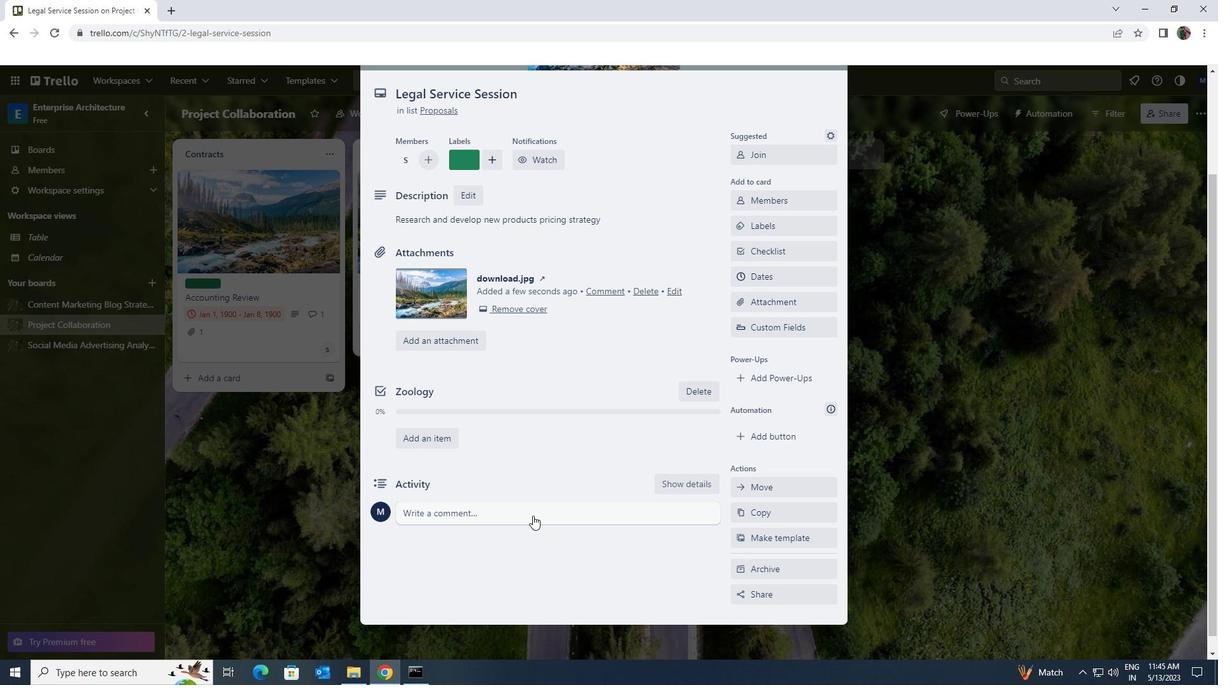 
Action: Key pressed <Key.shift>WE<Key.space>SHOULD<Key.space>APPROACH<Key.space>THIIS<Key.space><Key.backspace><Key.backspace><Key.backspace>S<Key.space>TASK<Key.space>WITH<Key.space>SENSE<Key.space>OF<Key.space>EMPATHY<Key.space>AND<Key.space>UNDERSTANDING<Key.space>RECOGNIZING<Key.space>THE<Key.space>NEEDS<Key.space>AN<Key.space>CONCERNS<Key.space>OF<Key.space>STAJ<Key.backspace>KE<Key.space>HOLDERS<Key.space>
Screenshot: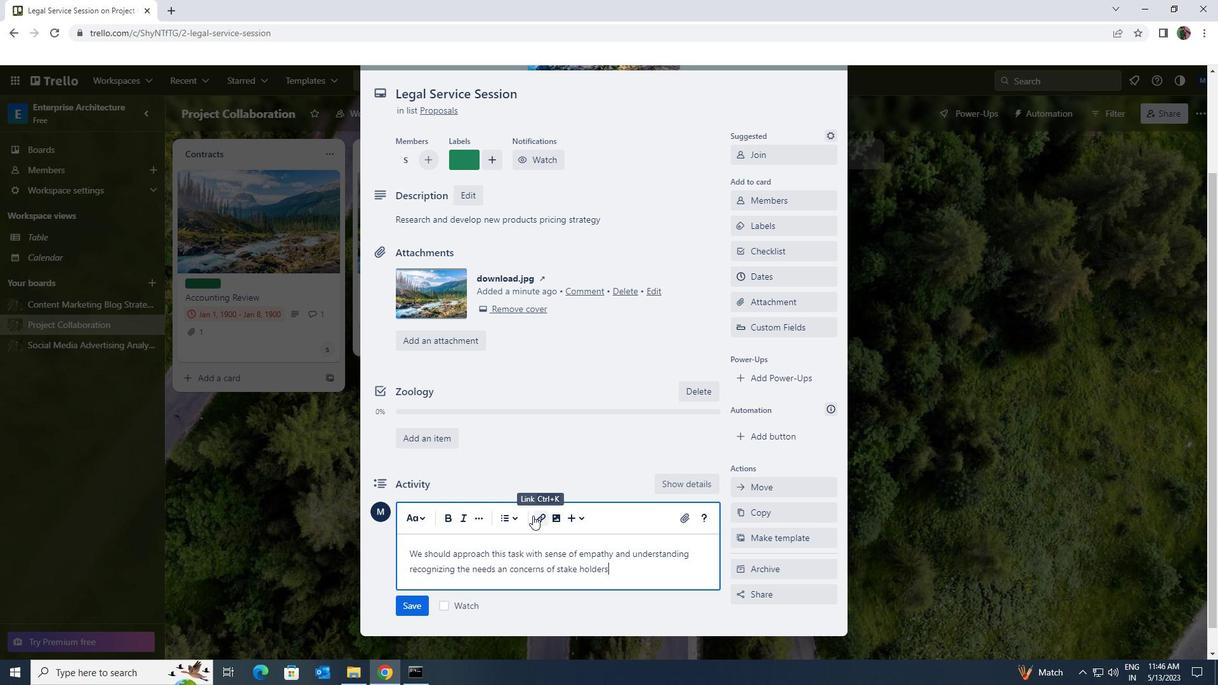 
Action: Mouse moved to (429, 604)
Screenshot: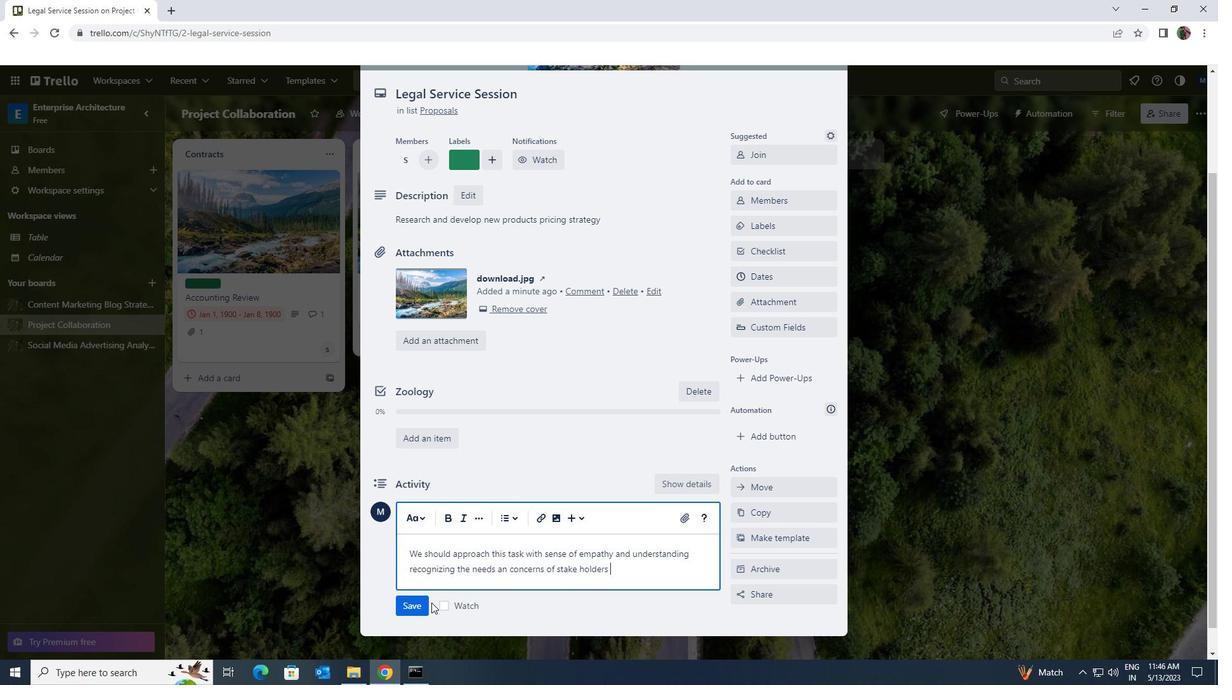 
Action: Mouse pressed left at (429, 604)
Screenshot: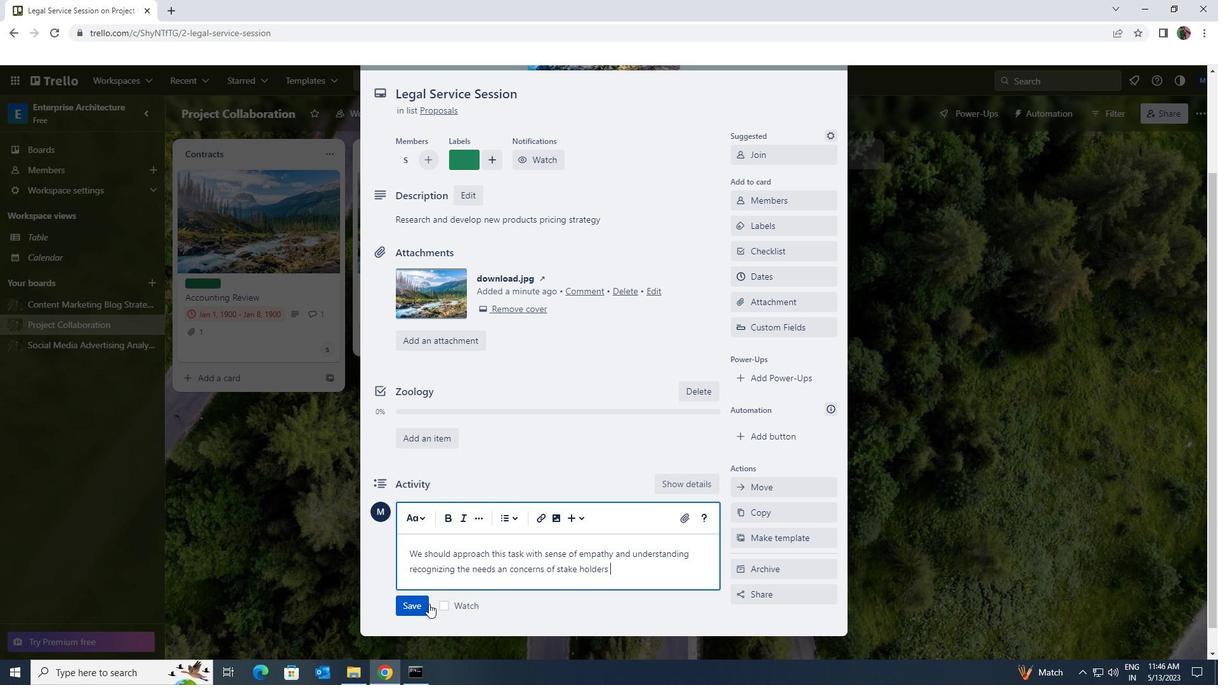 
Action: Mouse moved to (602, 519)
Screenshot: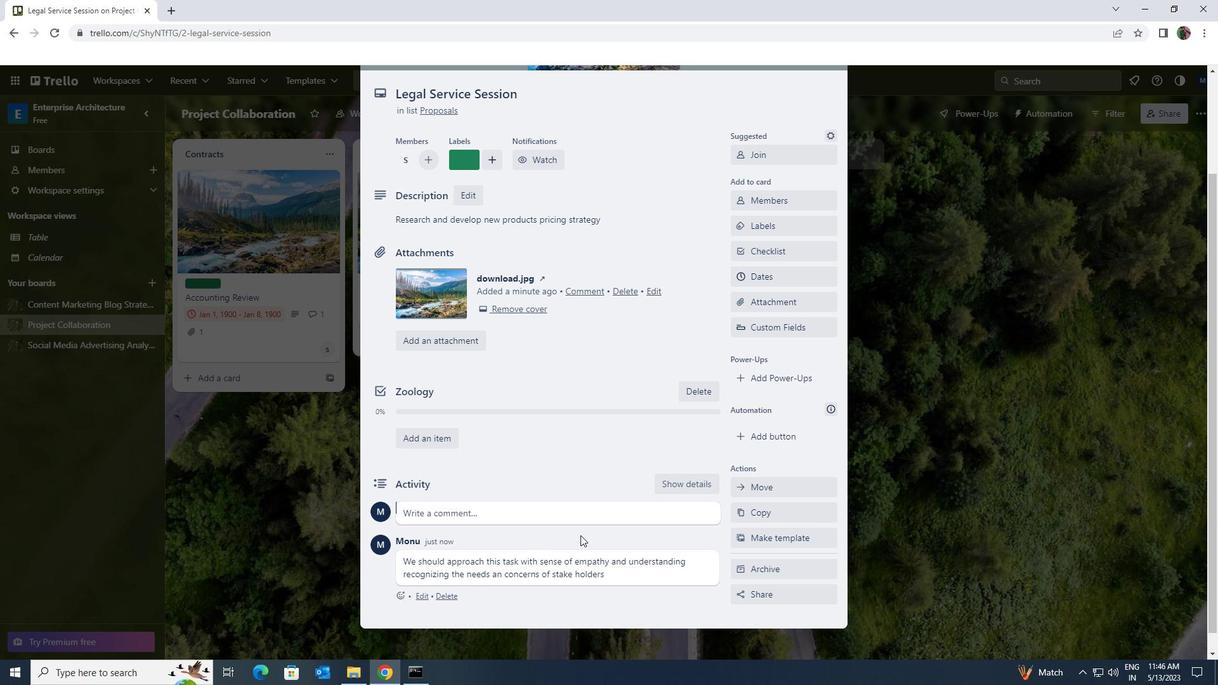 
Action: Mouse scrolled (602, 519) with delta (0, 0)
Screenshot: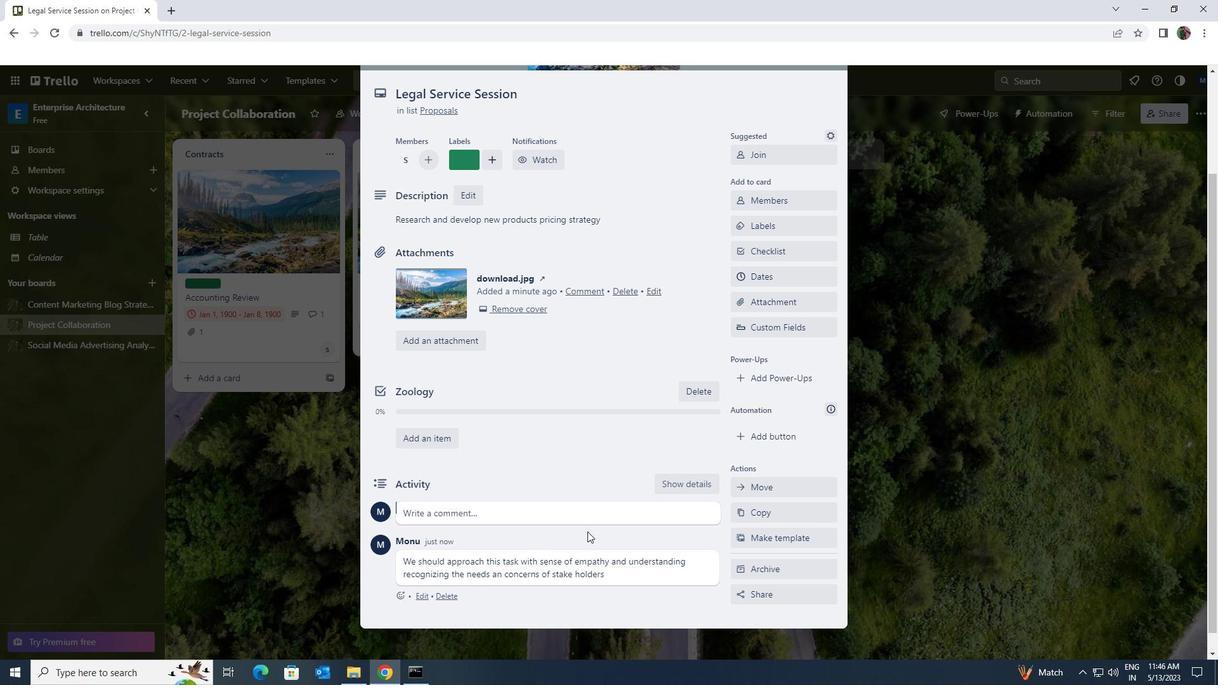 
Action: Mouse scrolled (602, 519) with delta (0, 0)
Screenshot: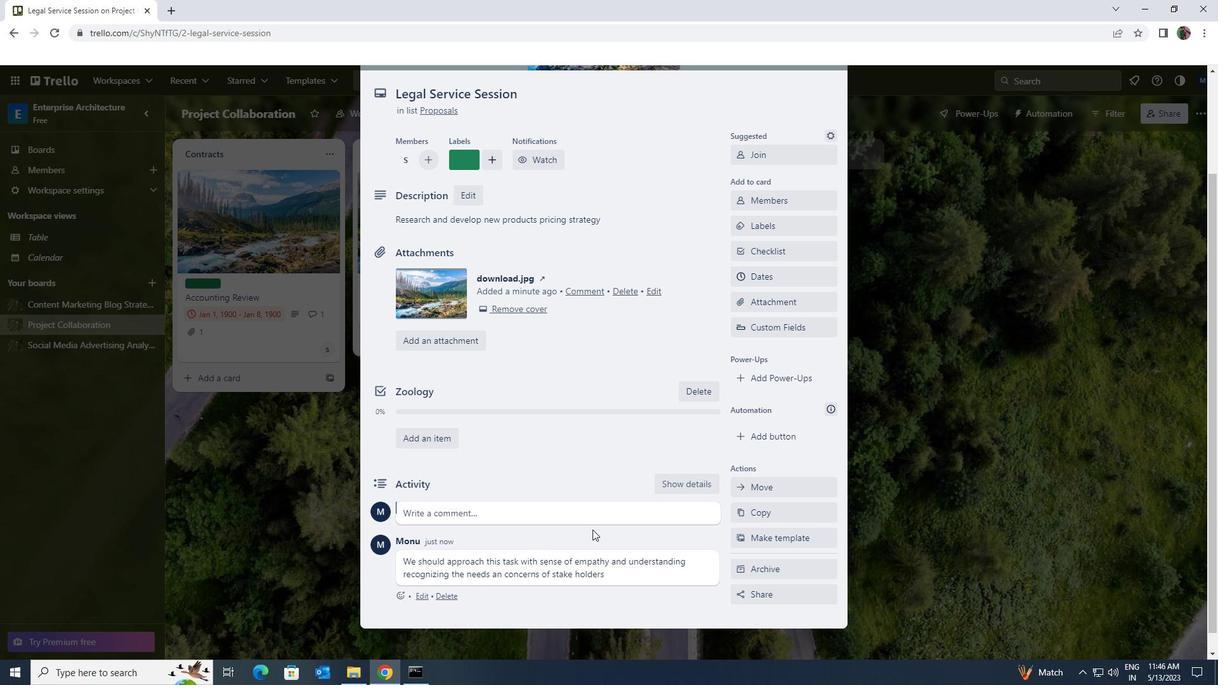 
Action: Mouse moved to (752, 408)
Screenshot: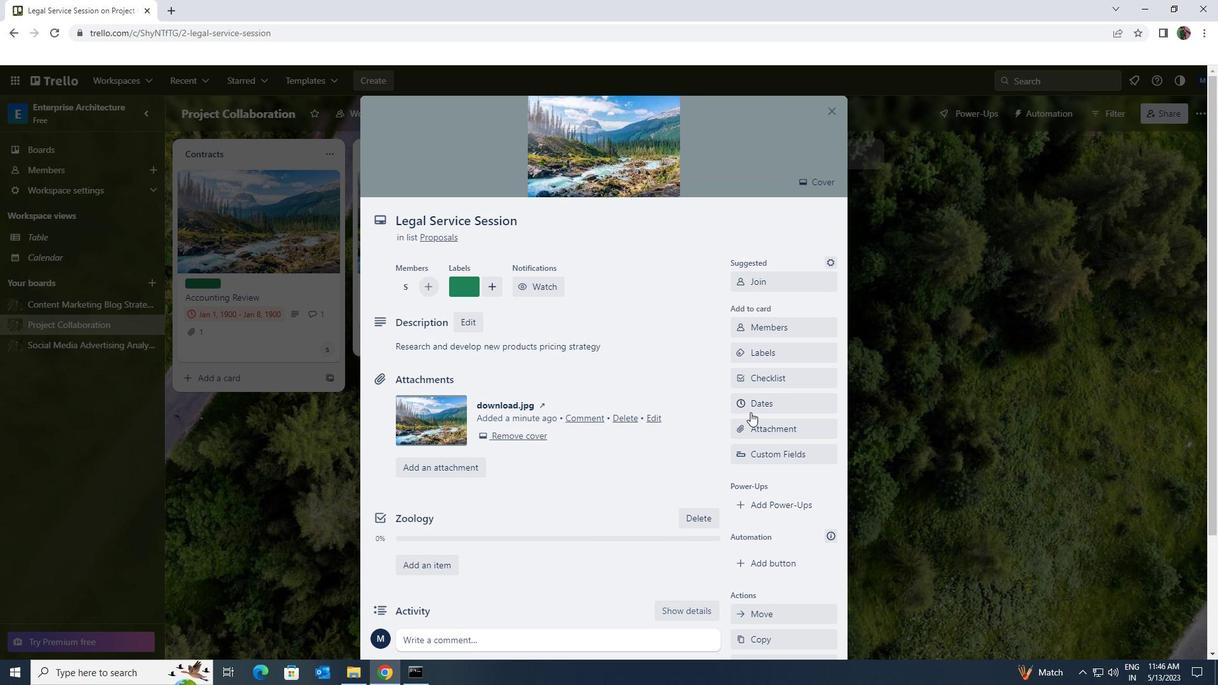
Action: Mouse pressed left at (752, 408)
Screenshot: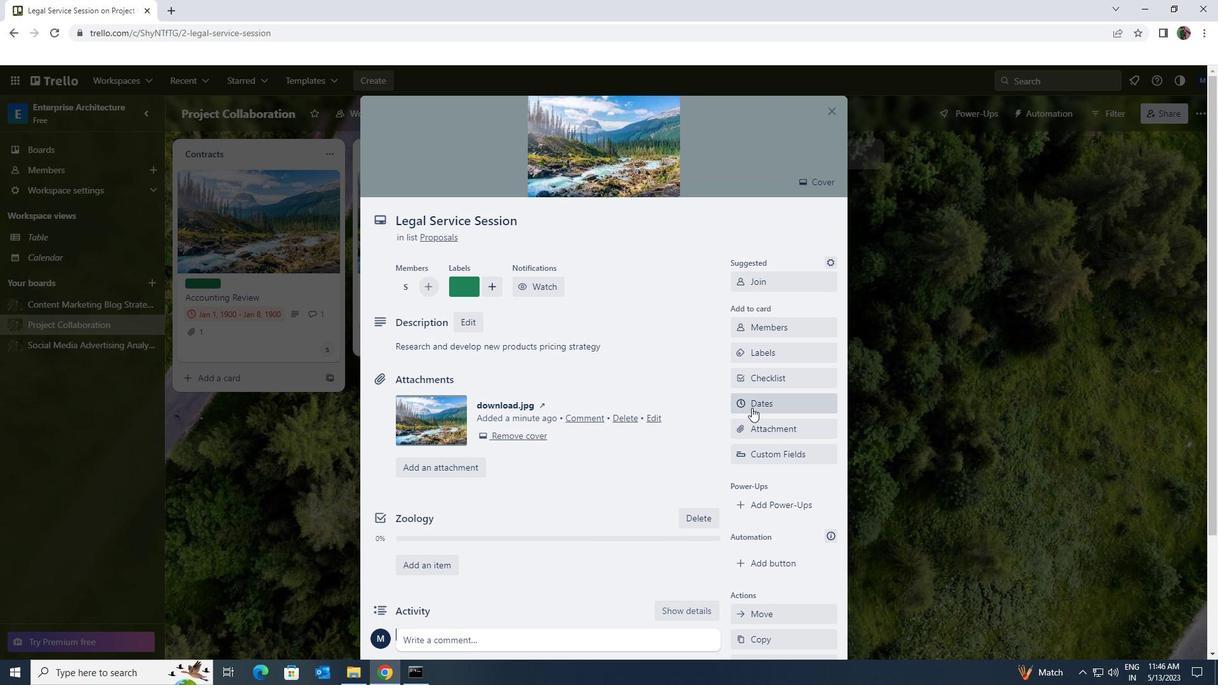 
Action: Mouse moved to (738, 345)
Screenshot: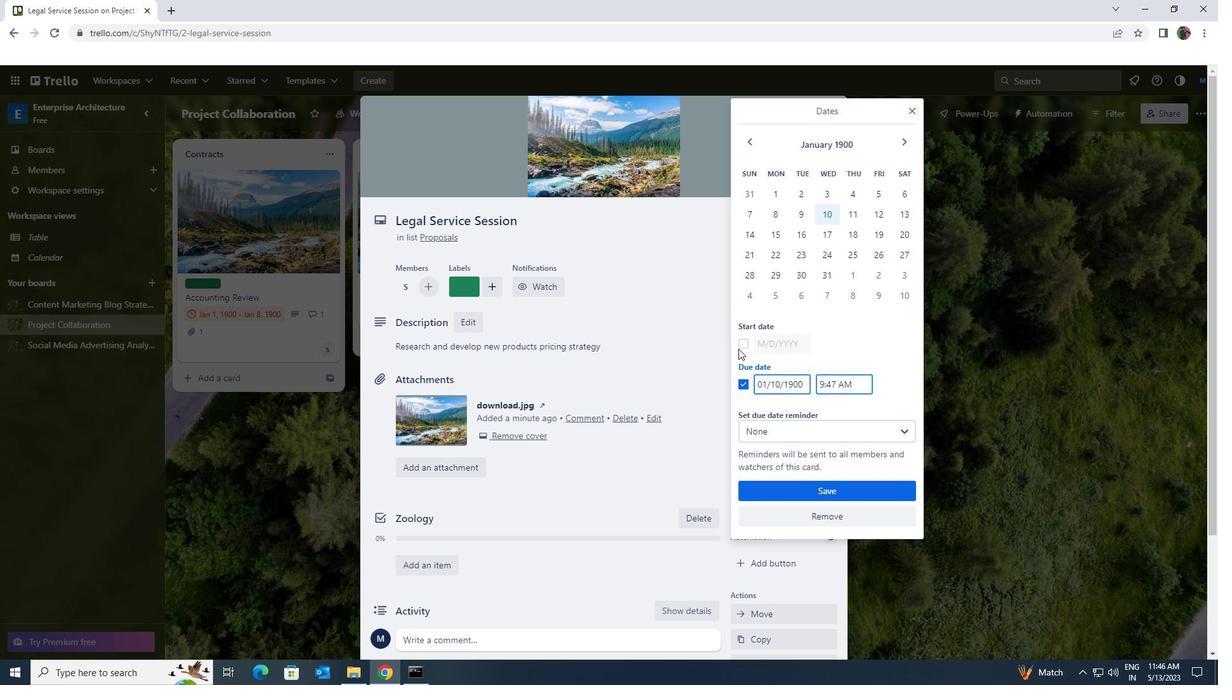 
Action: Mouse pressed left at (738, 345)
Screenshot: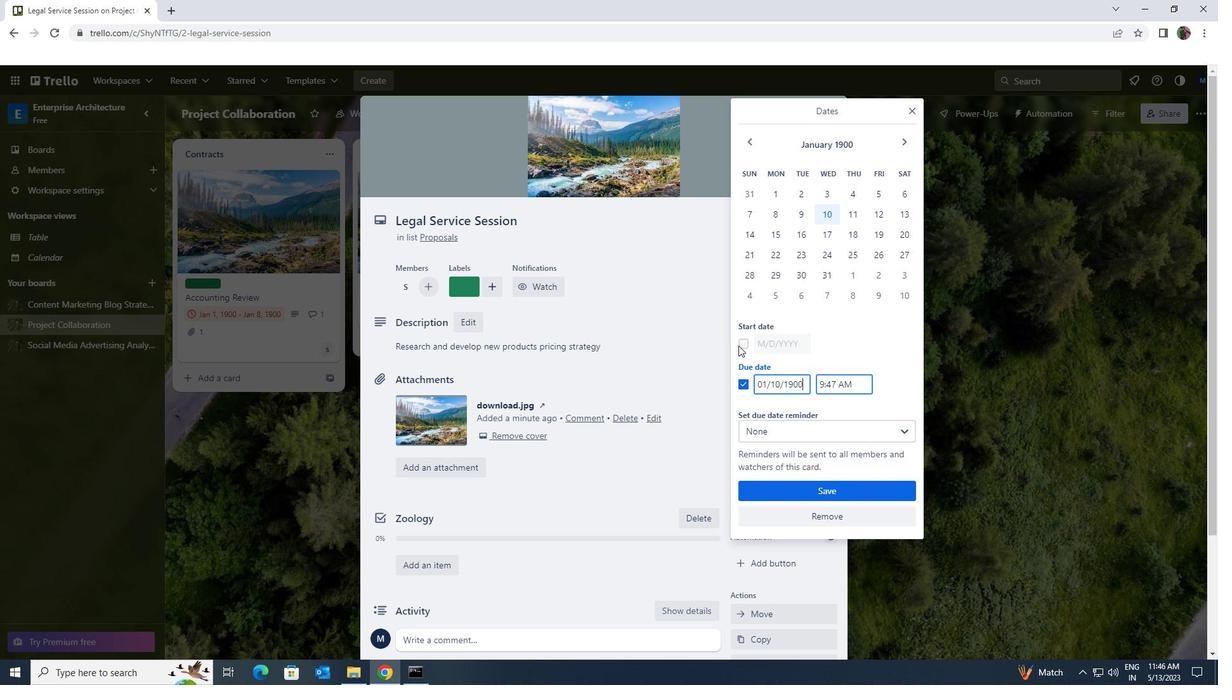 
Action: Mouse moved to (804, 342)
Screenshot: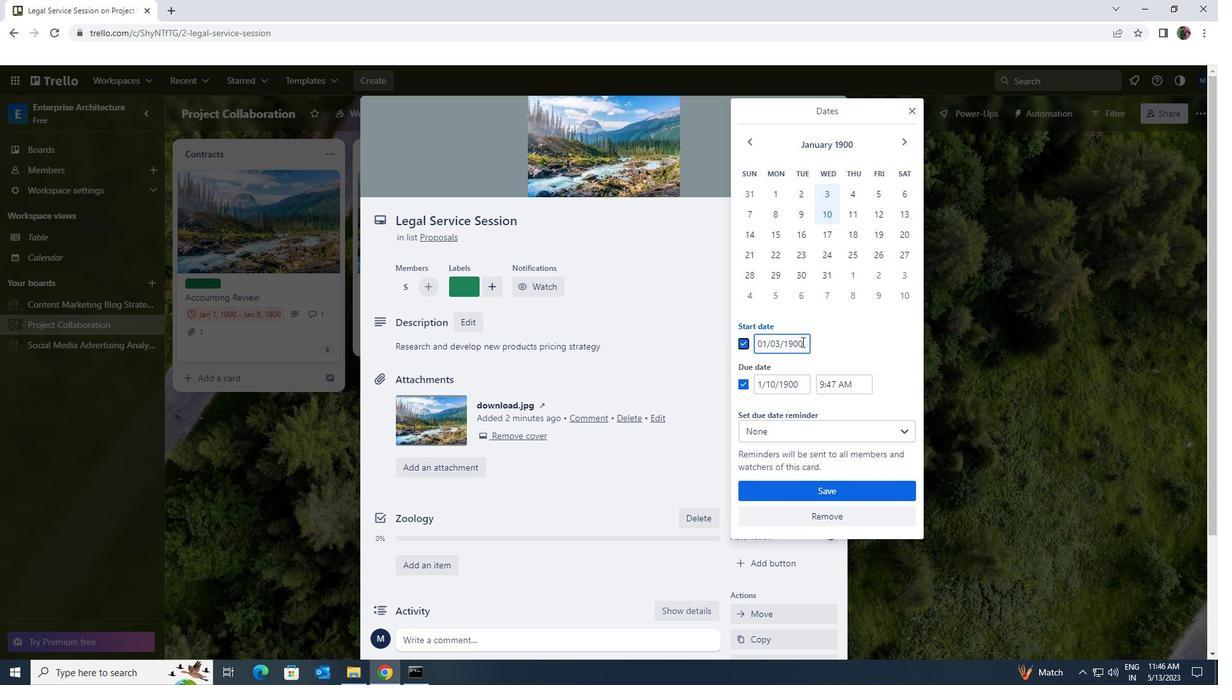 
Action: Mouse pressed left at (804, 342)
Screenshot: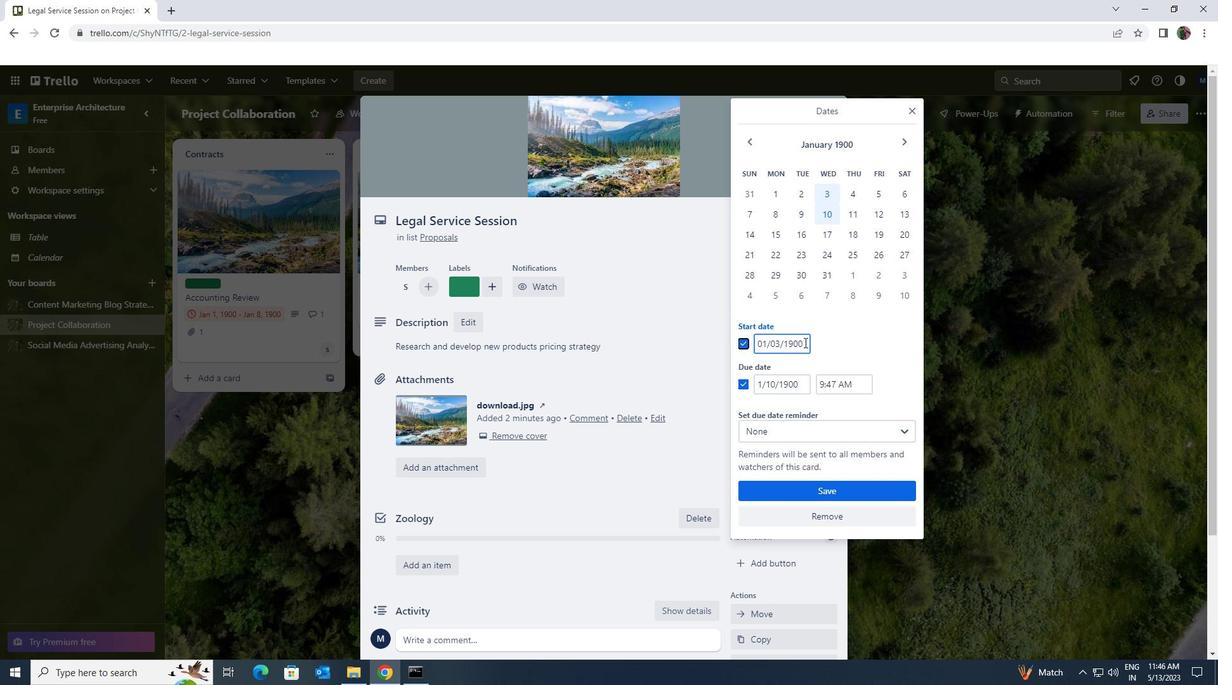 
Action: Mouse moved to (737, 342)
Screenshot: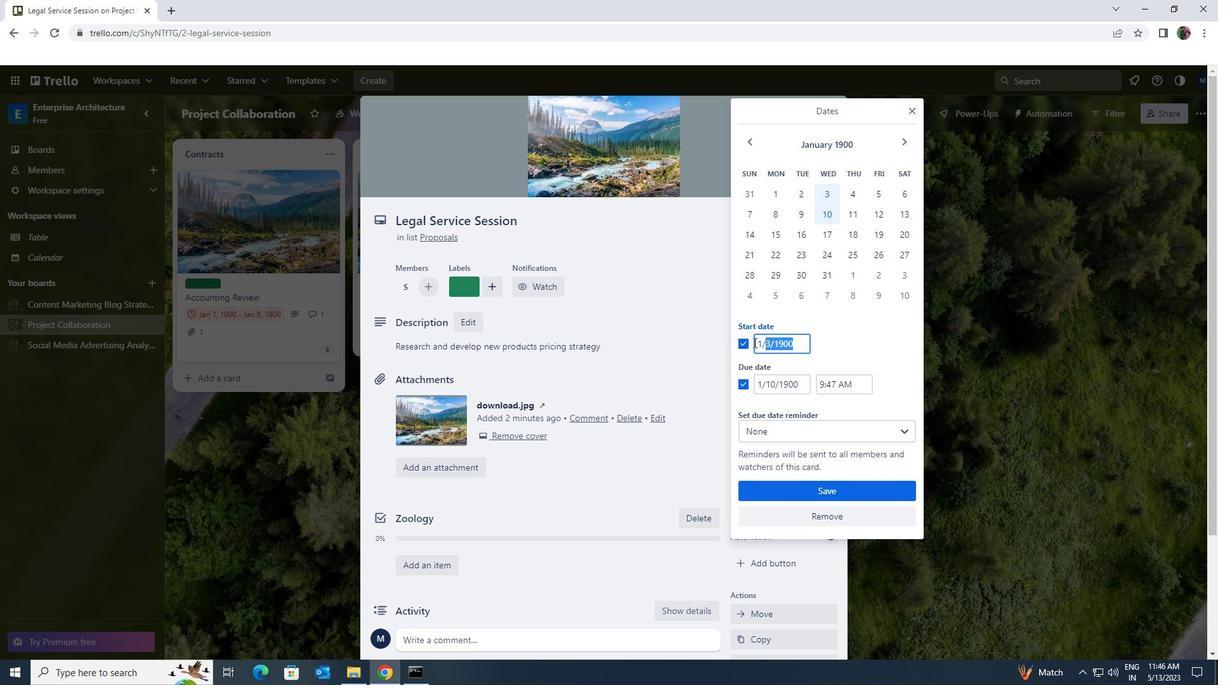 
Action: Key pressed 1/4/1900
Screenshot: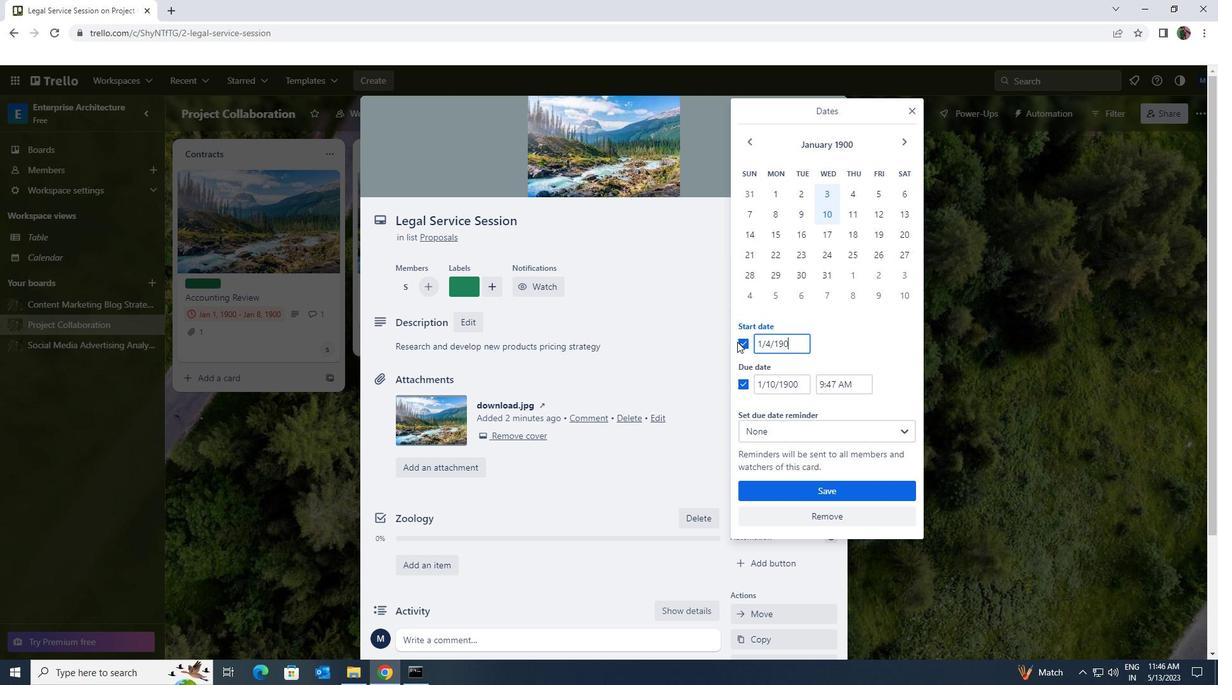 
Action: Mouse moved to (808, 382)
Screenshot: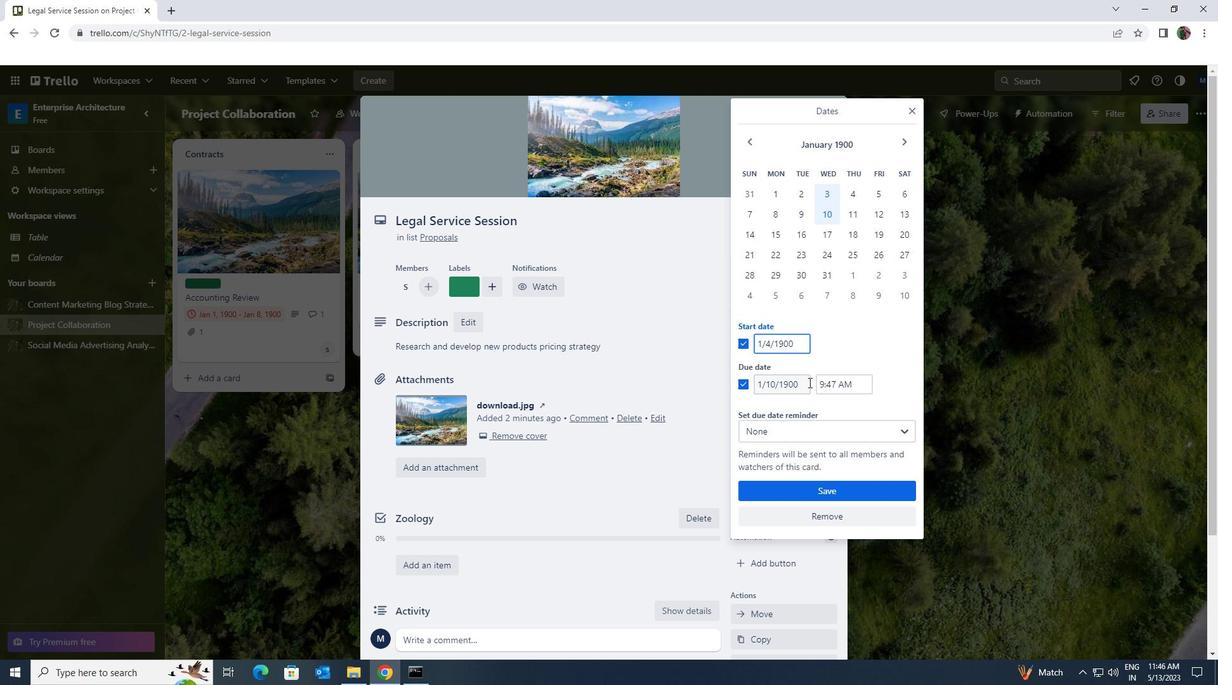 
Action: Mouse pressed left at (808, 382)
Screenshot: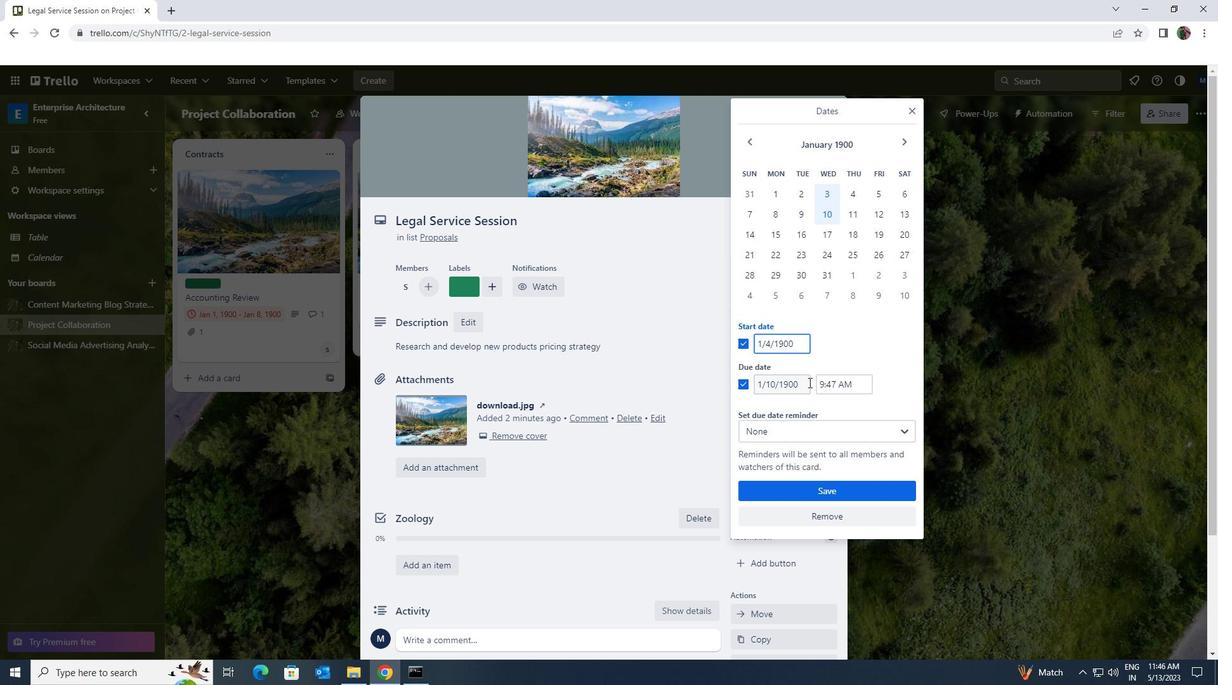 
Action: Mouse moved to (755, 382)
Screenshot: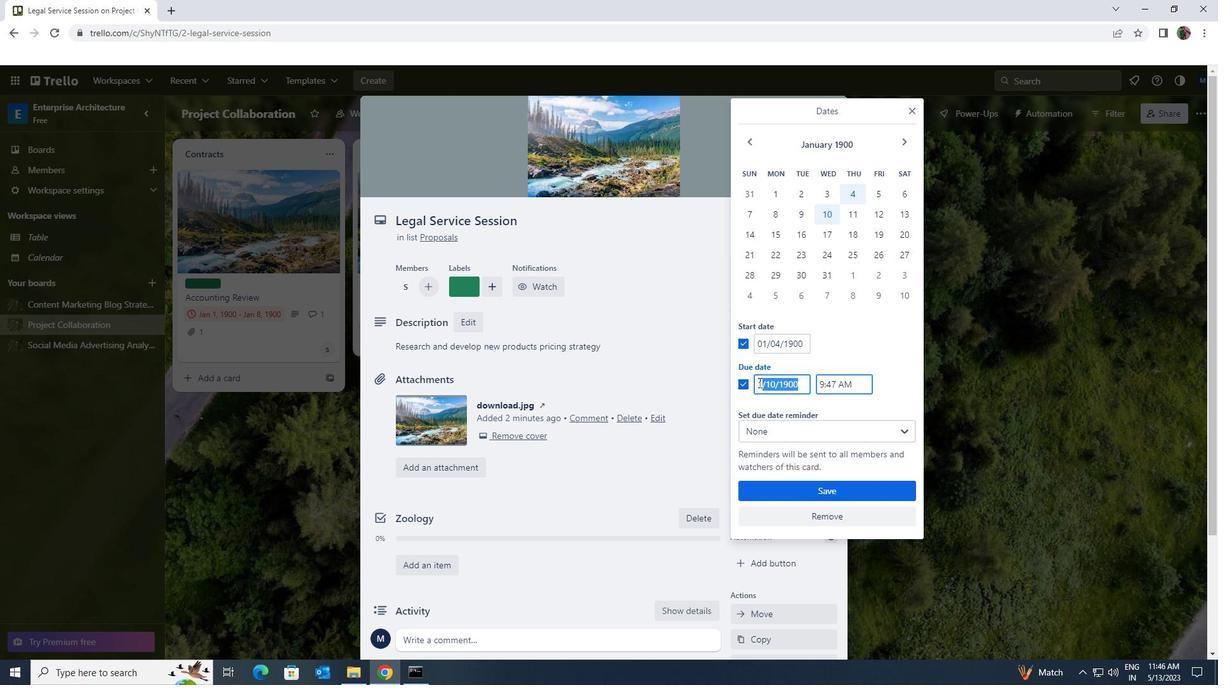 
Action: Key pressed 1/11/1900
Screenshot: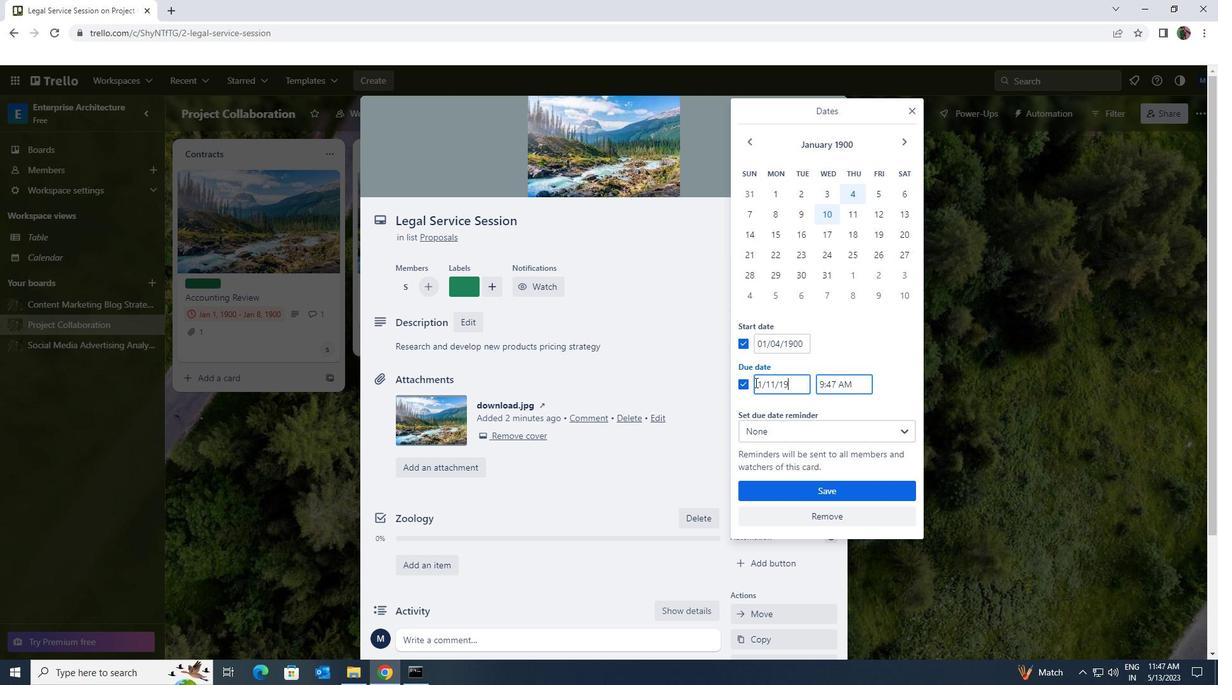 
Action: Mouse moved to (782, 484)
Screenshot: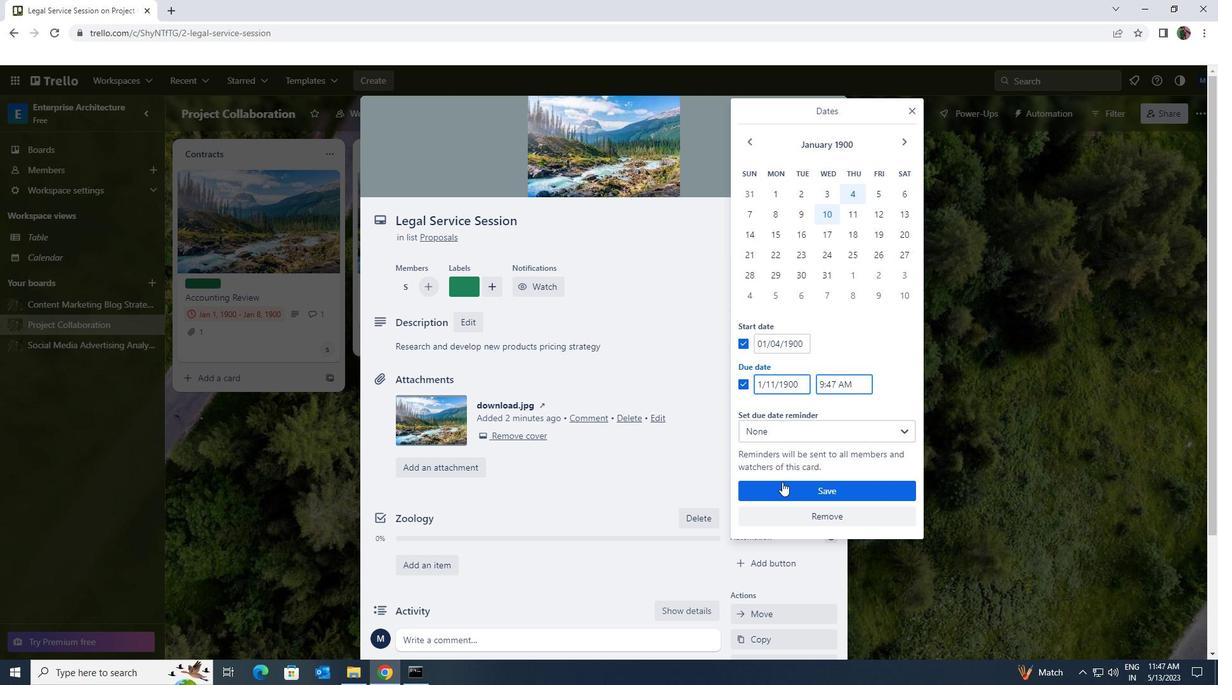 
Action: Mouse pressed left at (782, 484)
Screenshot: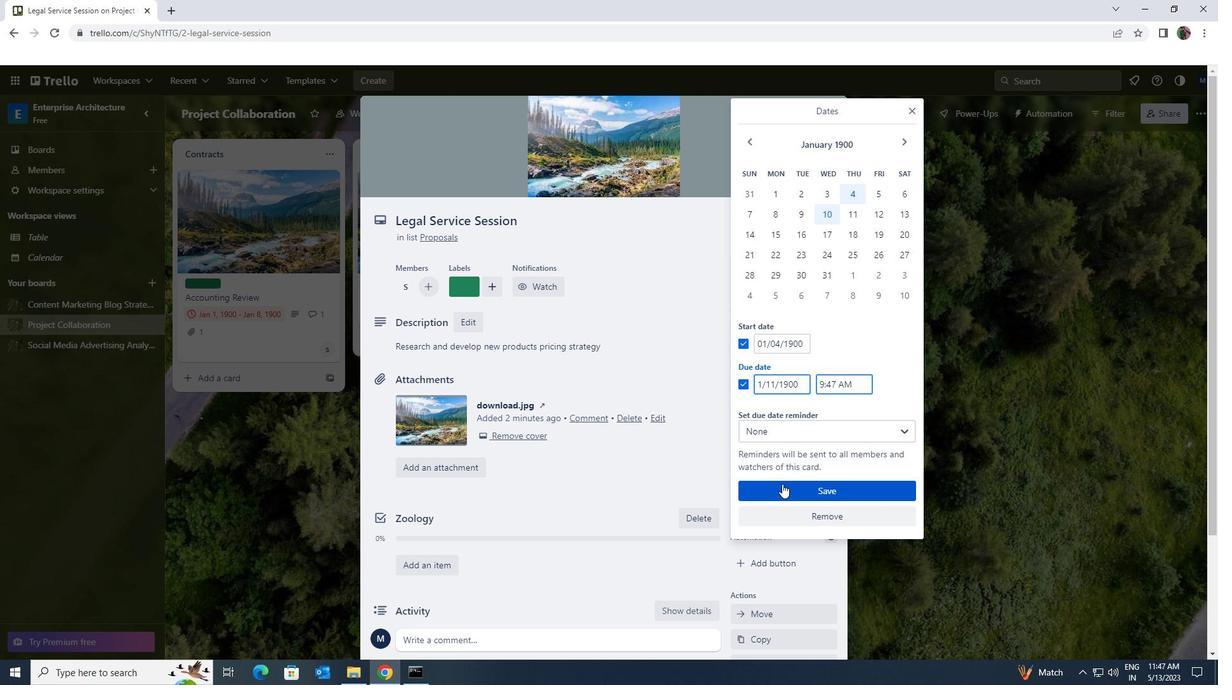 
